 Task: In the Company georgetown.edu, Create email and send with subject: 'Elevate Your Success: Introducing a Transformative Opportunity', and with mail content 'Greetings,_x000D_
We're thrilled to introduce you to an exciting opportunity that will transform your industry. Get ready for a journey of innovation and success!_x000D_
Warm Regards', attach the document: Business_plan.docx and insert image: visitingcard.jpg. Below Warm Regards, write Linkedin and insert the URL: in.linkedin.com. Mark checkbox to create task to follow up : In 1 week.  Enter or choose an email address of recipient's from company's contact and send.. Logged in from softage.10@softage.net
Action: Mouse moved to (80, 65)
Screenshot: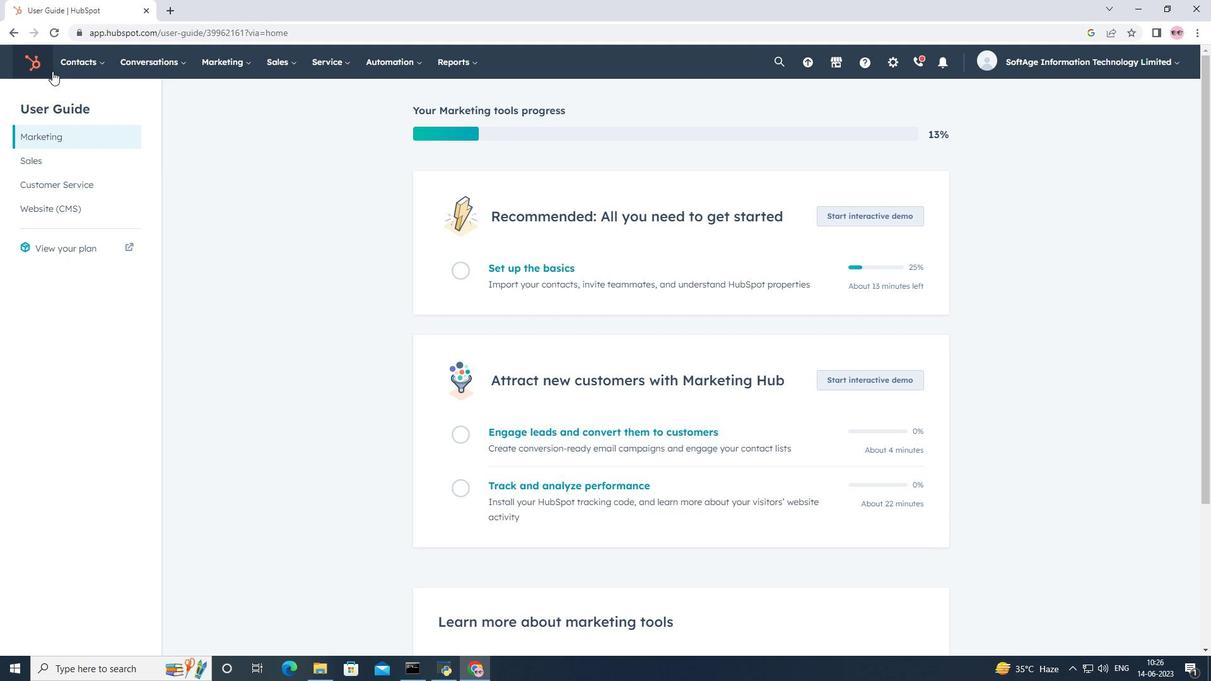 
Action: Mouse pressed left at (80, 65)
Screenshot: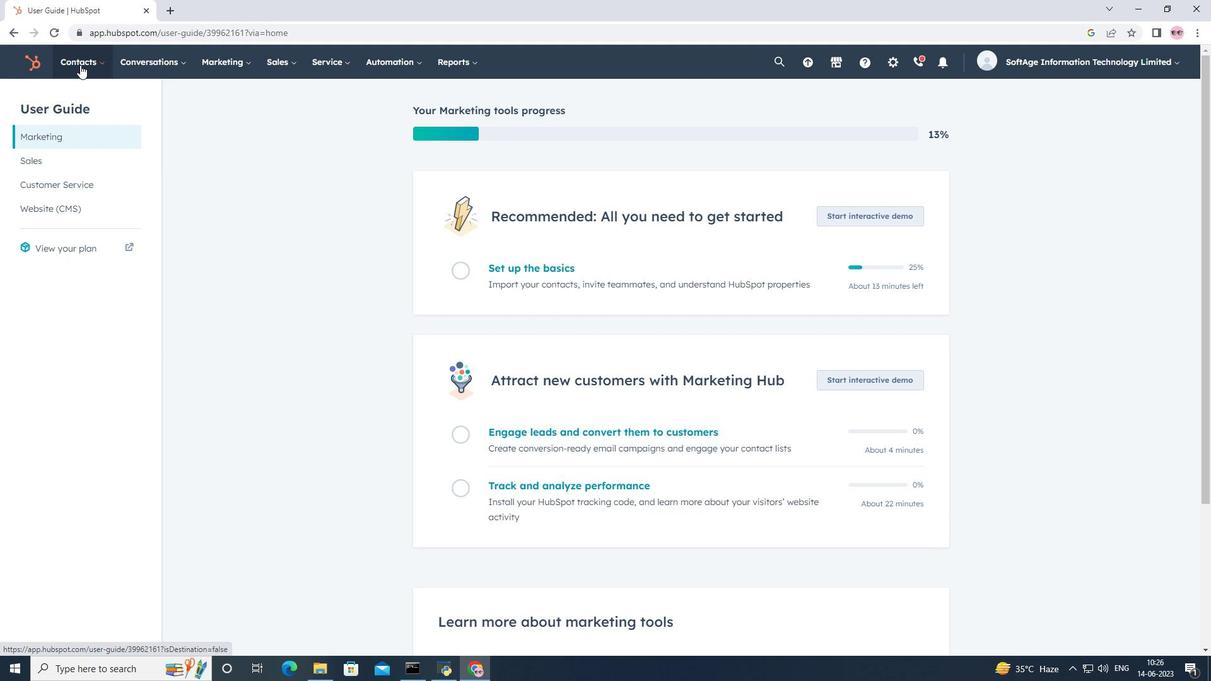 
Action: Mouse moved to (123, 124)
Screenshot: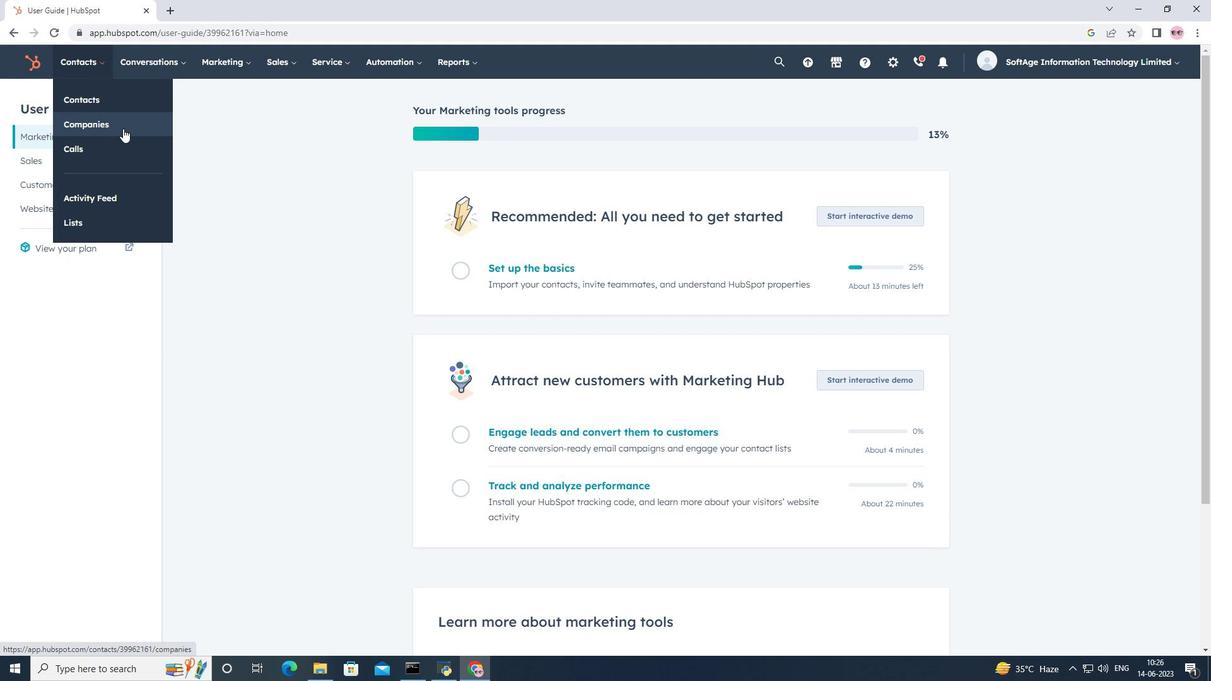 
Action: Mouse pressed left at (123, 124)
Screenshot: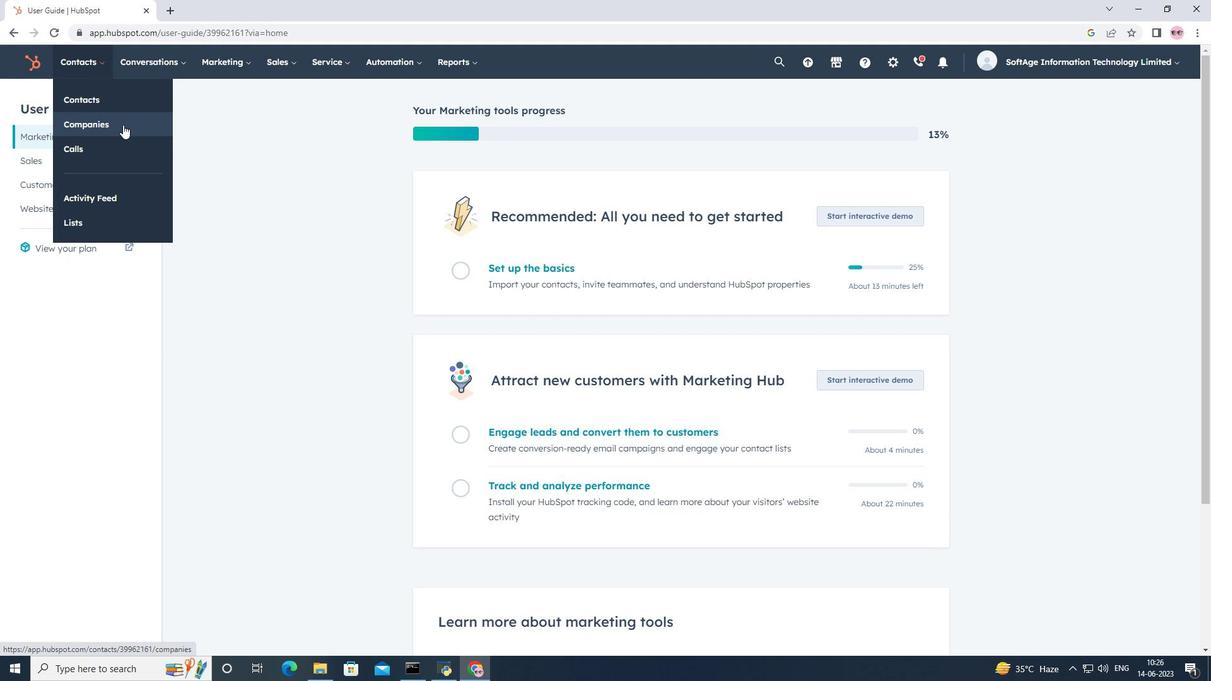 
Action: Mouse moved to (146, 207)
Screenshot: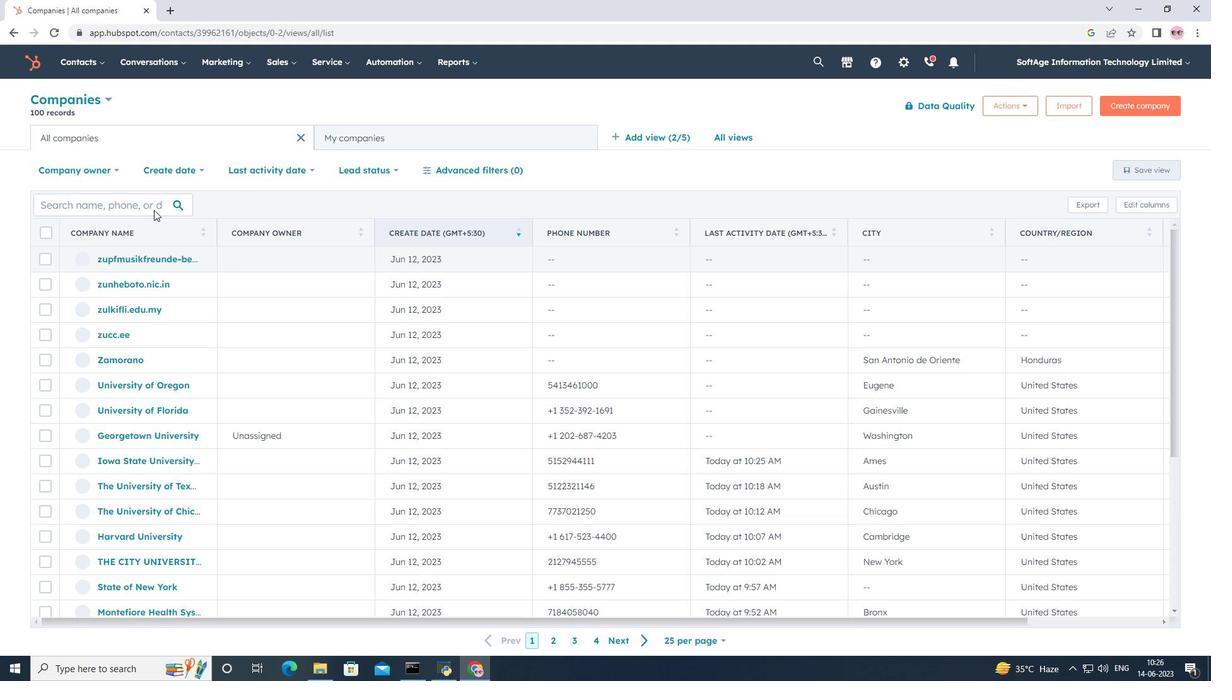 
Action: Mouse pressed left at (146, 207)
Screenshot: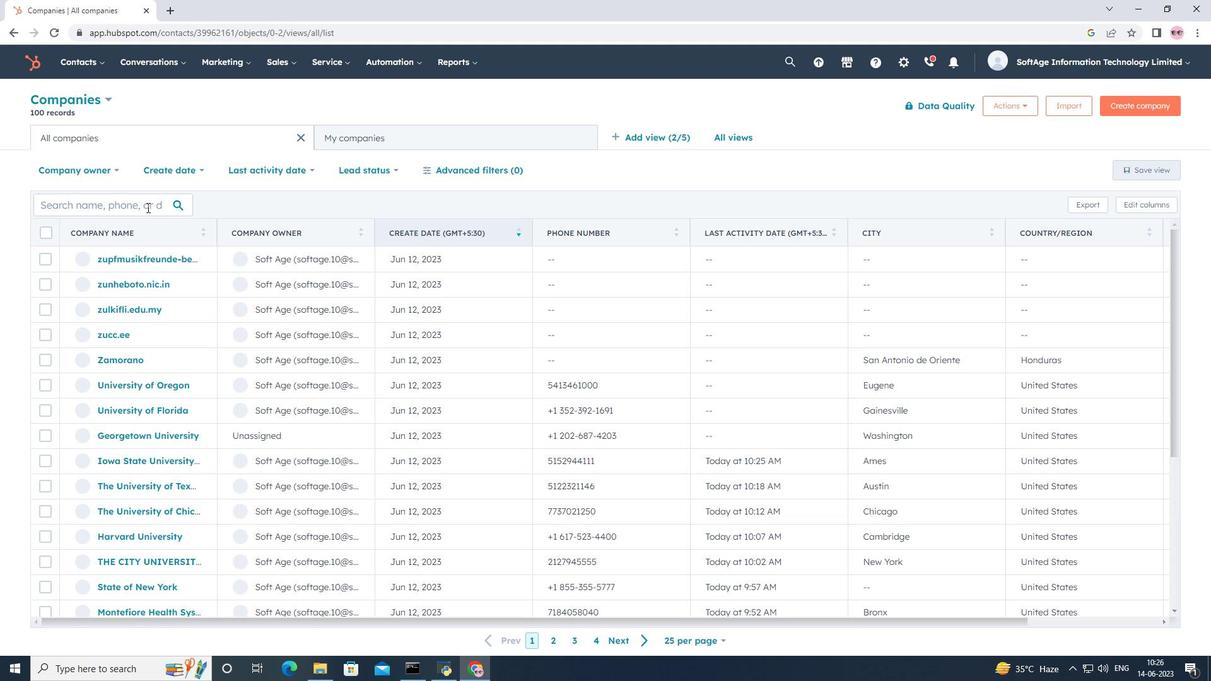 
Action: Key pressed georgetown.edu
Screenshot: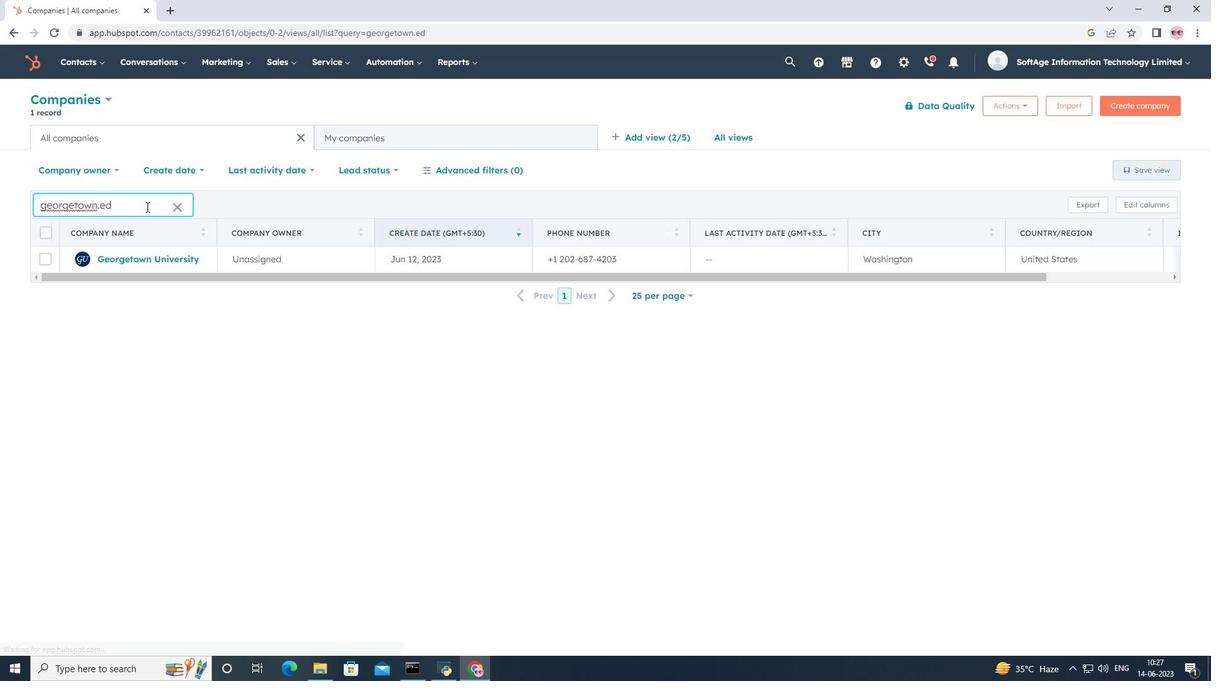 
Action: Mouse moved to (132, 258)
Screenshot: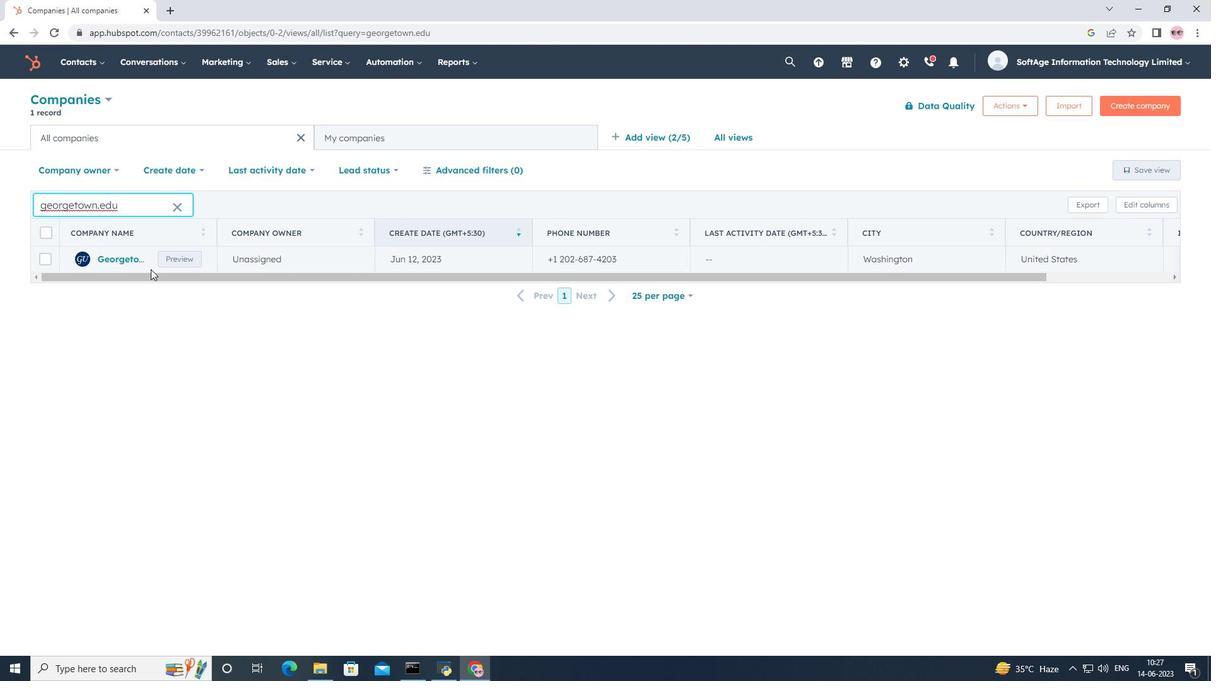 
Action: Mouse pressed left at (132, 258)
Screenshot: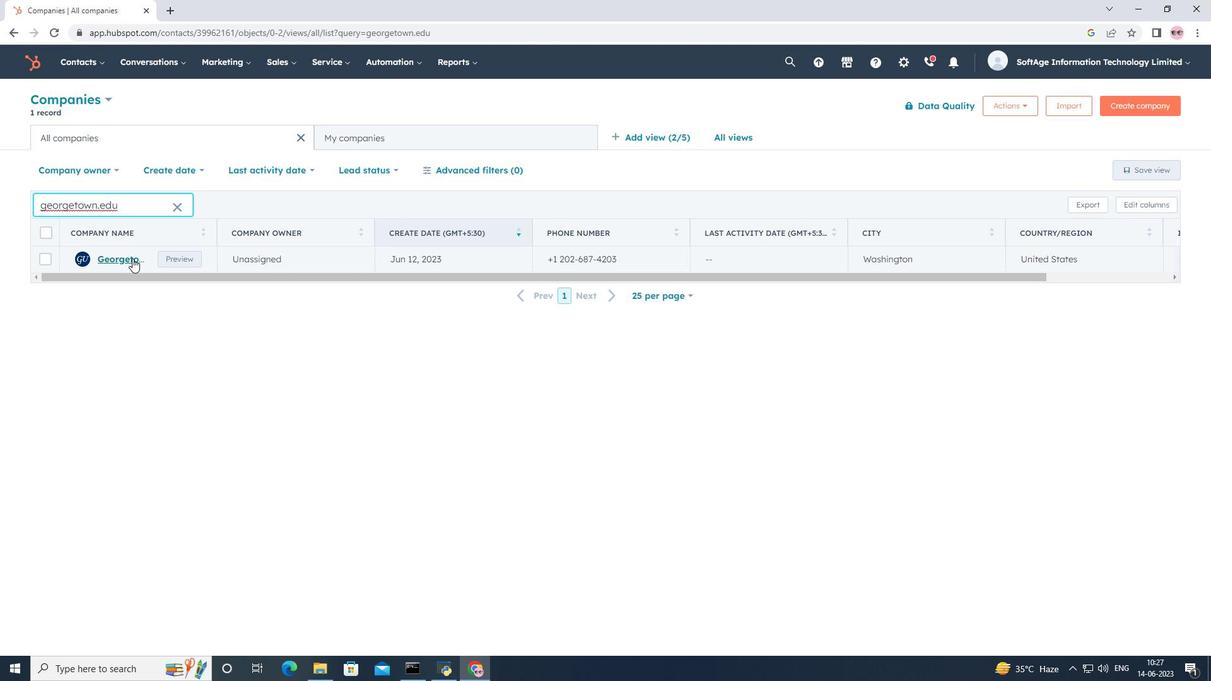 
Action: Mouse moved to (80, 213)
Screenshot: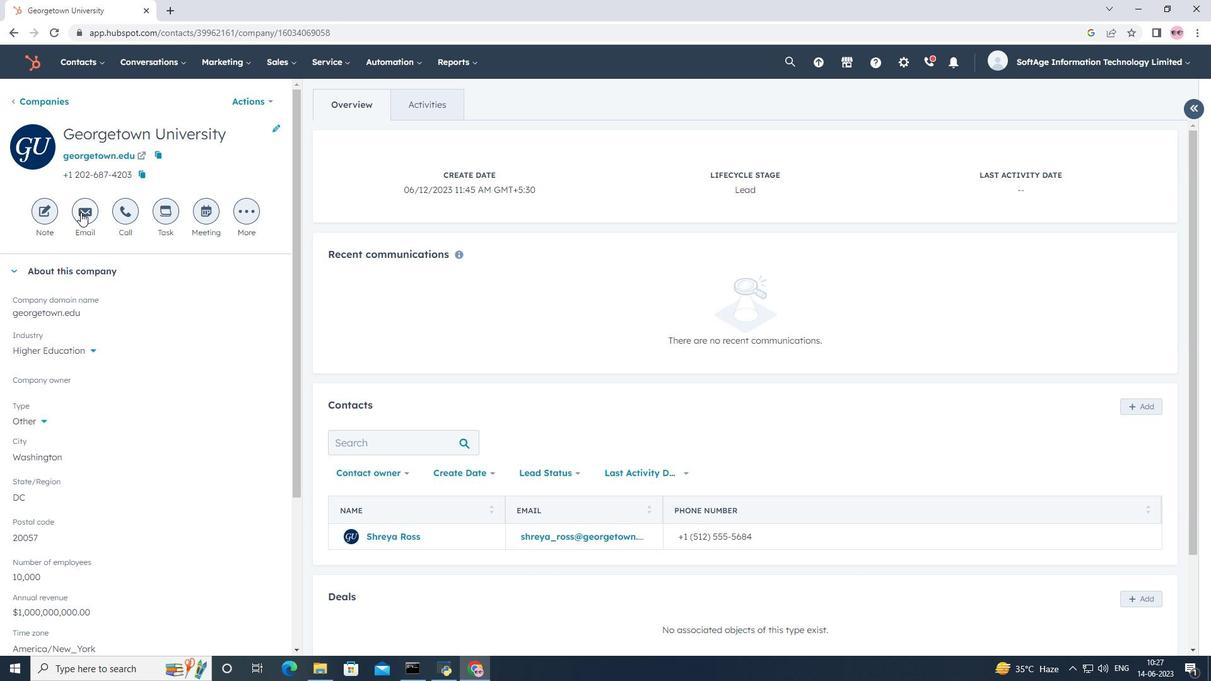 
Action: Mouse pressed left at (80, 213)
Screenshot: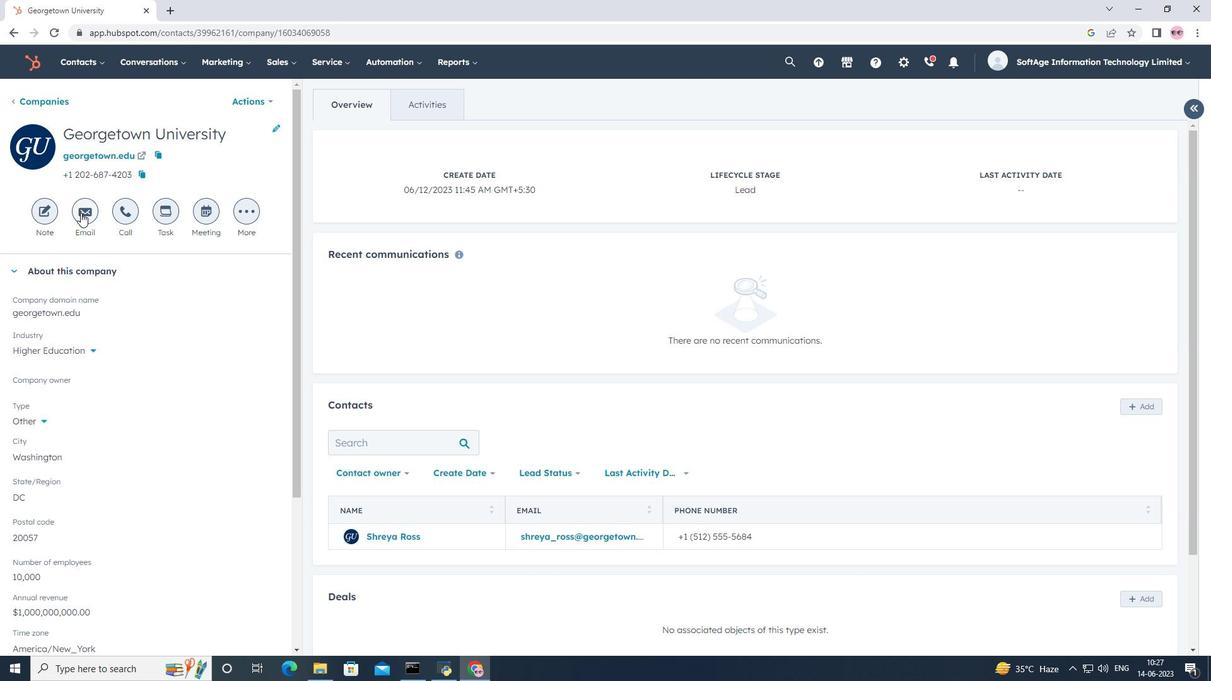 
Action: Mouse moved to (778, 424)
Screenshot: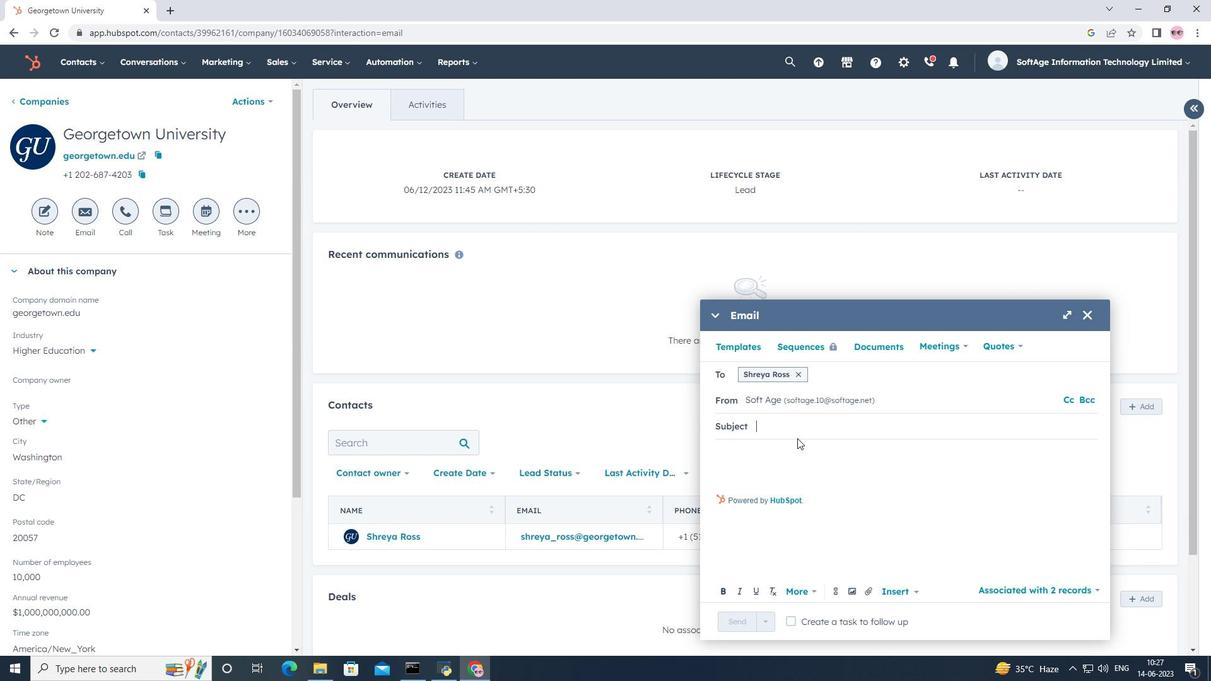 
Action: Mouse pressed left at (778, 424)
Screenshot: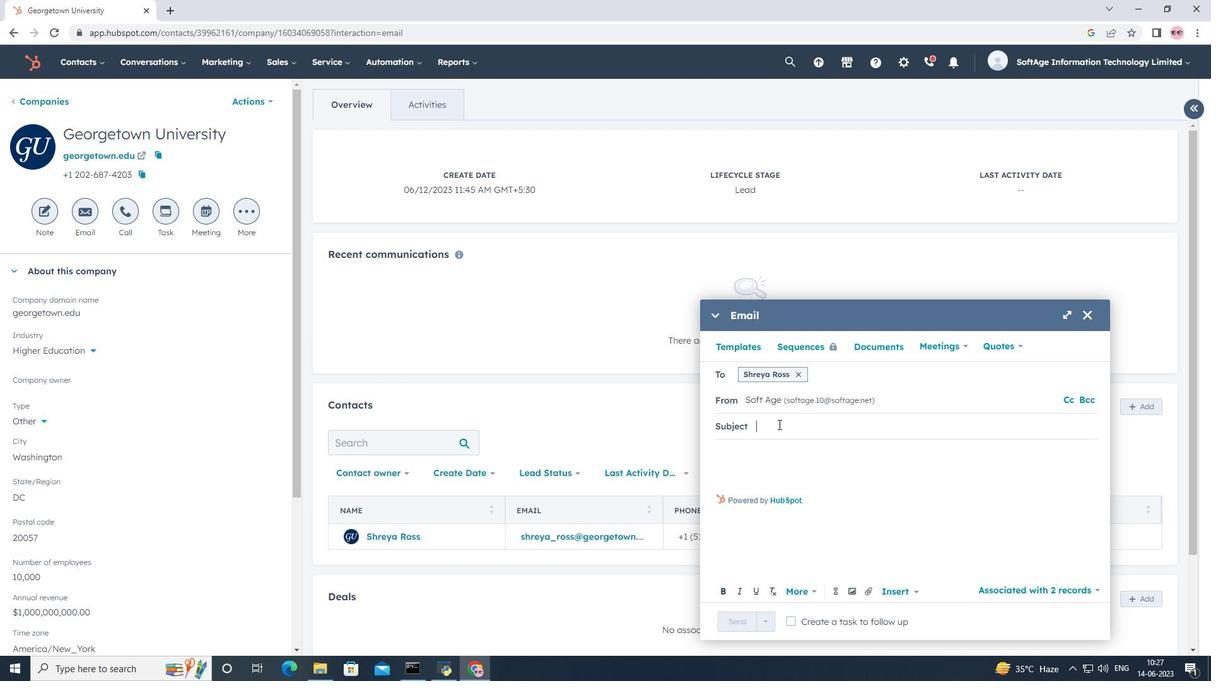 
Action: Key pressed geo<Key.backspace><Key.backspace><Key.backspace><Key.shift><Key.shift><Key.shift><Key.shift><Key.shift><Key.shift><Key.shift><Key.shift><Key.shift><Key.shift><Key.shift><Key.shift><Key.shift><Key.shift><Key.shift><Key.shift><Key.shift><Key.shift><Key.shift><Key.shift><Key.shift><Key.shift><Key.shift><Key.shift><Key.shift><Key.shift><Key.shift><Key.shift>Elevate<Key.space><Key.shift>Your<Key.space><Key.shift><Key.shift><Key.shift><Key.shift><Key.shift><Key.shift><Key.shift><Key.shift><Key.shift><Key.shift><Key.shift><Key.shift><Key.shift><Key.shift><Key.shift><Key.shift><Key.shift><Key.shift><Key.shift><Key.shift><Key.shift><Key.shift><Key.shift><Key.shift><Key.shift><Key.shift><Key.shift><Key.shift><Key.shift><Key.shift><Key.shift><Key.shift>Success<Key.shift>:<Key.space><Key.shift><Key.shift><Key.shift><Key.shift><Key.shift><Key.shift><Key.shift><Key.shift><Key.shift><Key.shift><Key.shift><Key.shift><Key.shift><Key.shift><Key.shift><Key.shift><Key.shift>Introducing<Key.space>a<Key.space><Key.shift>transfora<Key.backspace>mative<Key.space><Key.shift>Opportunity
Screenshot: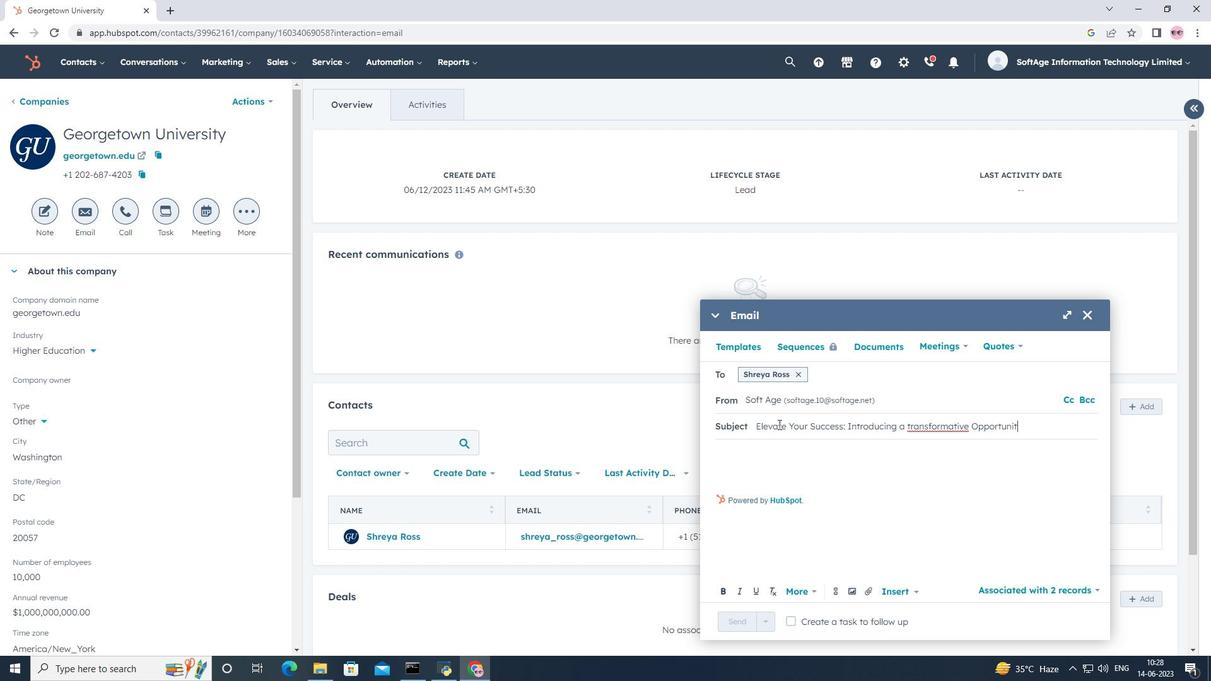 
Action: Mouse moved to (735, 458)
Screenshot: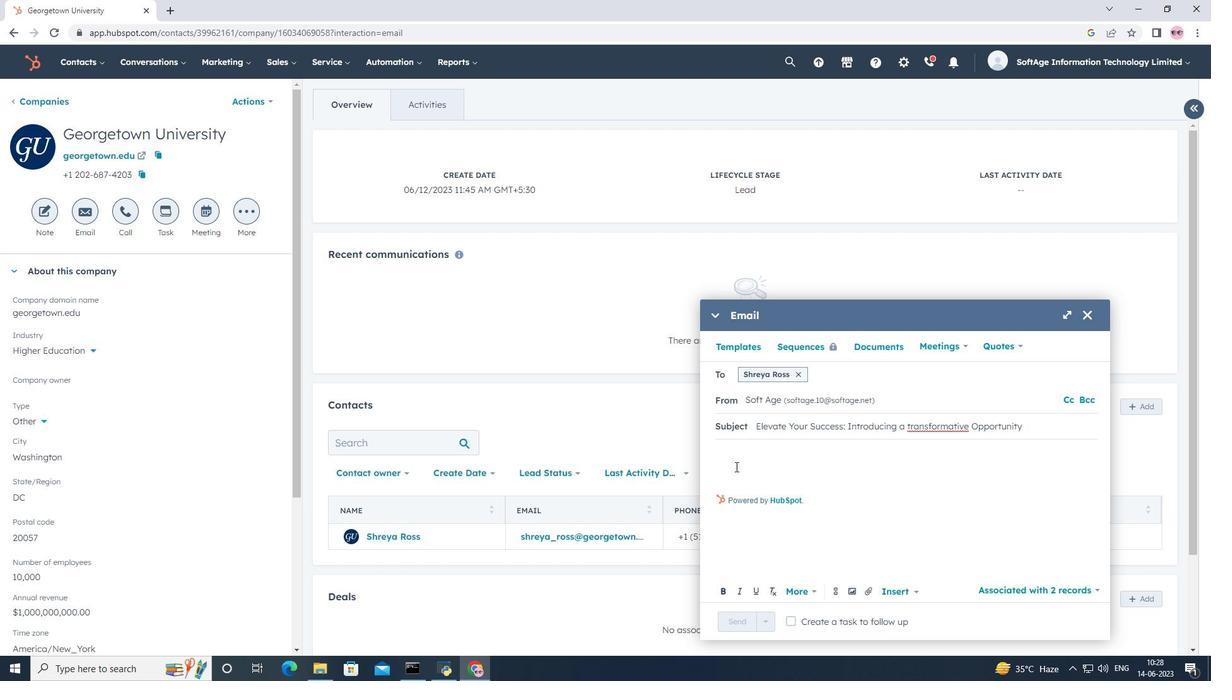 
Action: Mouse pressed left at (735, 458)
Screenshot: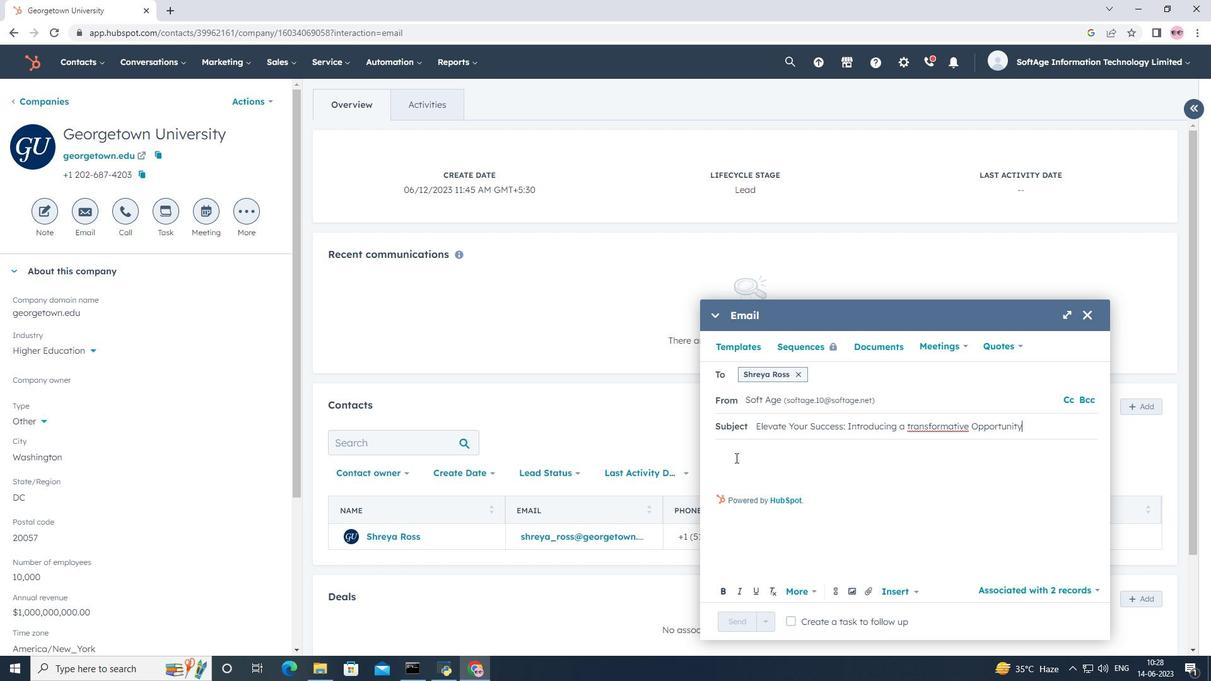 
Action: Key pressed <Key.shift><Key.shift><Key.shift><Key.shift><Key.shift><Key.shift><Key.shift><Key.shift><Key.shift><Key.shift><Key.shift><Key.shift><Key.shift><Key.shift><Key.shift><Key.shift><Key.shift><Key.shift><Key.shift><Key.shift><Key.shift><Key.shift><Key.shift><Key.shift><Key.shift><Key.shift><Key.shift><Key.shift><Key.shift><Key.shift><Key.shift><Key.shift><Key.shift><Key.shift><Key.shift><Key.shift><Key.shift><Key.shift><Key.shift><Key.shift><Key.shift>Greetings<Key.enter><Key.shift><Key.shift><Key.shift><Key.shift><Key.shift><Key.shift><Key.shift><Key.shift><Key.shift><Key.shift><Key.shift><Key.shift><Key.shift><Key.shift><Key.shift><Key.shift><Key.shift><Key.shift><Key.shift><Key.shift><Key.shift><Key.shift><Key.shift><Key.shift>We're<Key.space><Key.shift>thrilled<Key.space>to<Key.space>introduce<Key.space>you<Key.space>to<Key.space>an<Key.space>exciting<Key.space>opportunity<Key.space>that<Key.space>will<Key.space>transform<Key.space>your<Key.space>industry.<Key.space><Key.shift>Get<Key.space><Key.shift>ready<Key.space>for<Key.space>a<Key.space><Key.shift><Key.shift><Key.shift><Key.shift><Key.shift><Key.shift><Key.shift><Key.shift>journey<Key.space>of<Key.space>innovation<Key.space>and<Key.space>success<Key.shift>!<Key.enter><Key.shift><Key.shift><Key.shift><Key.shift>Warm<Key.space>re<Key.backspace><Key.backspace><Key.shift><Key.shift>Regards
Screenshot: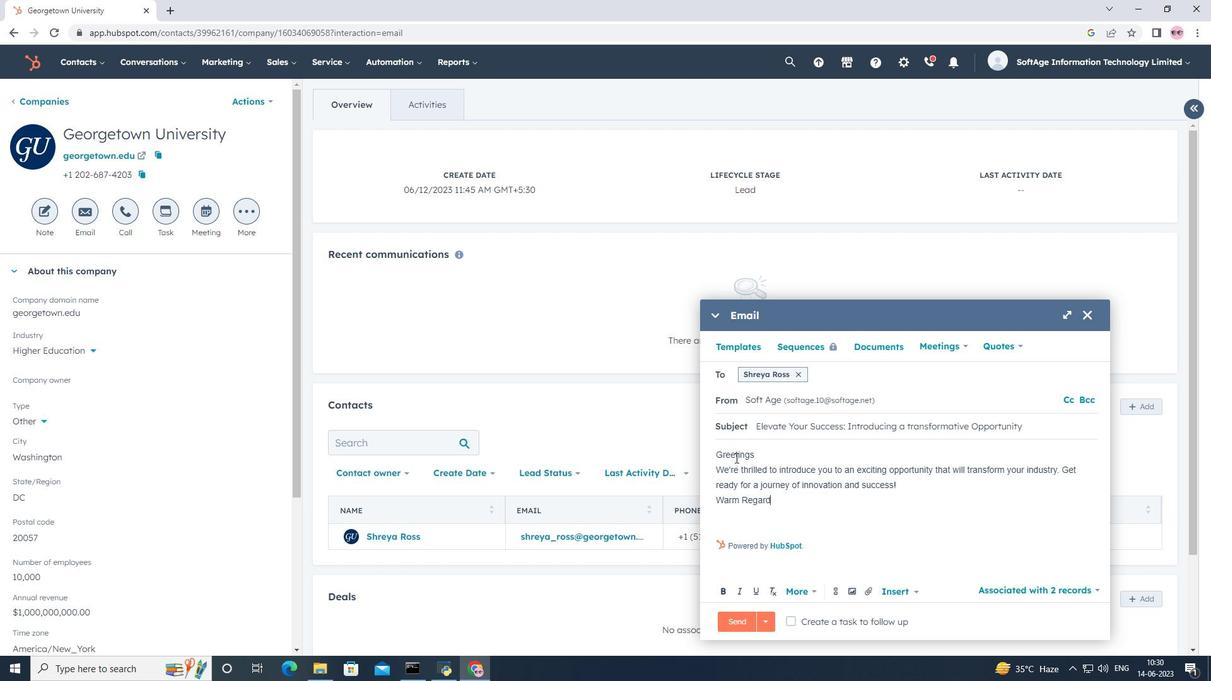 
Action: Mouse moved to (809, 555)
Screenshot: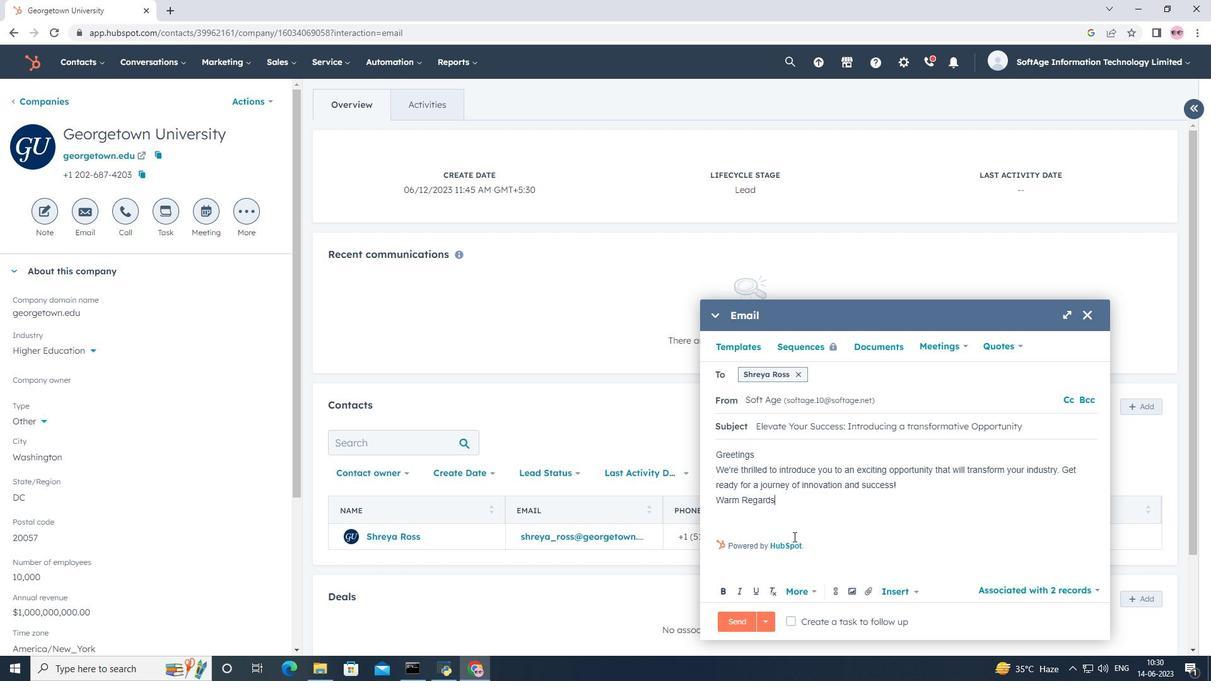 
Action: Mouse scrolled (809, 554) with delta (0, 0)
Screenshot: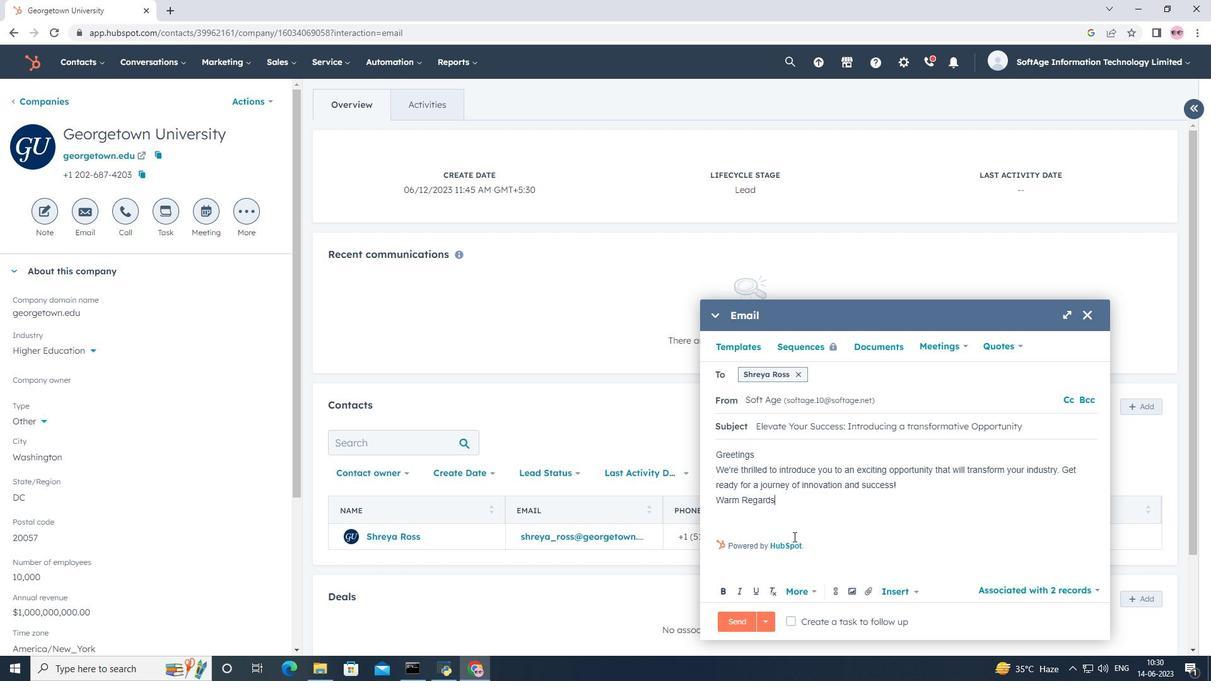 
Action: Mouse scrolled (809, 554) with delta (0, 0)
Screenshot: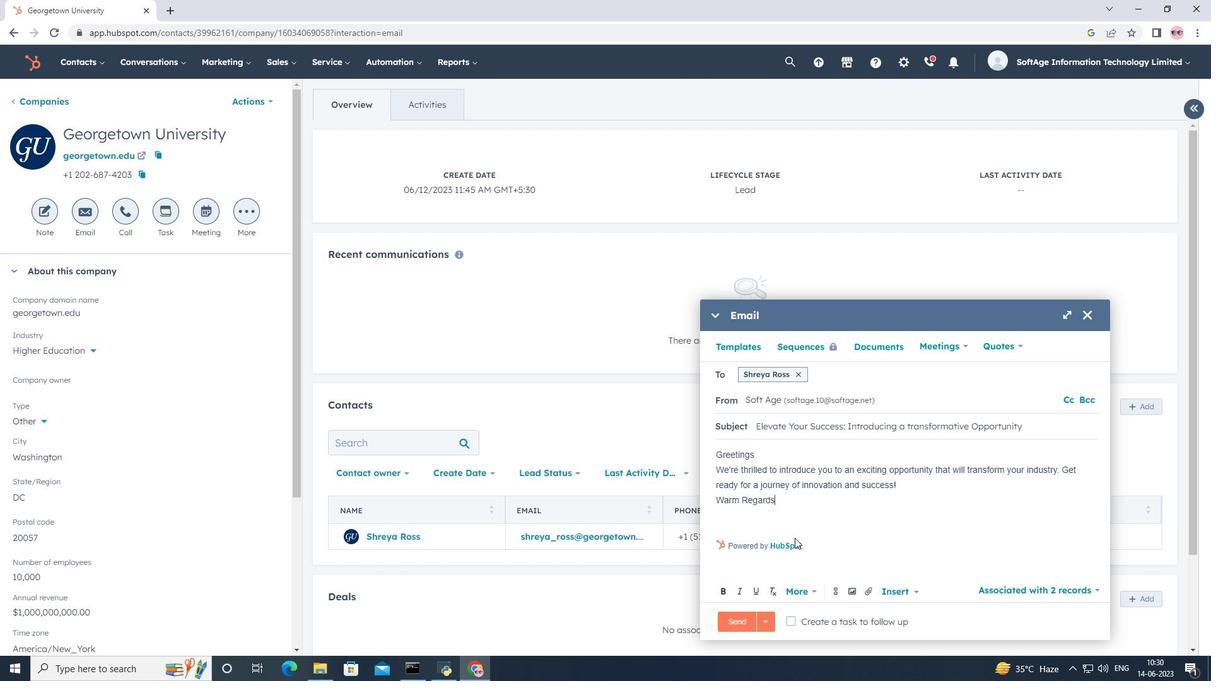 
Action: Mouse scrolled (809, 554) with delta (0, 0)
Screenshot: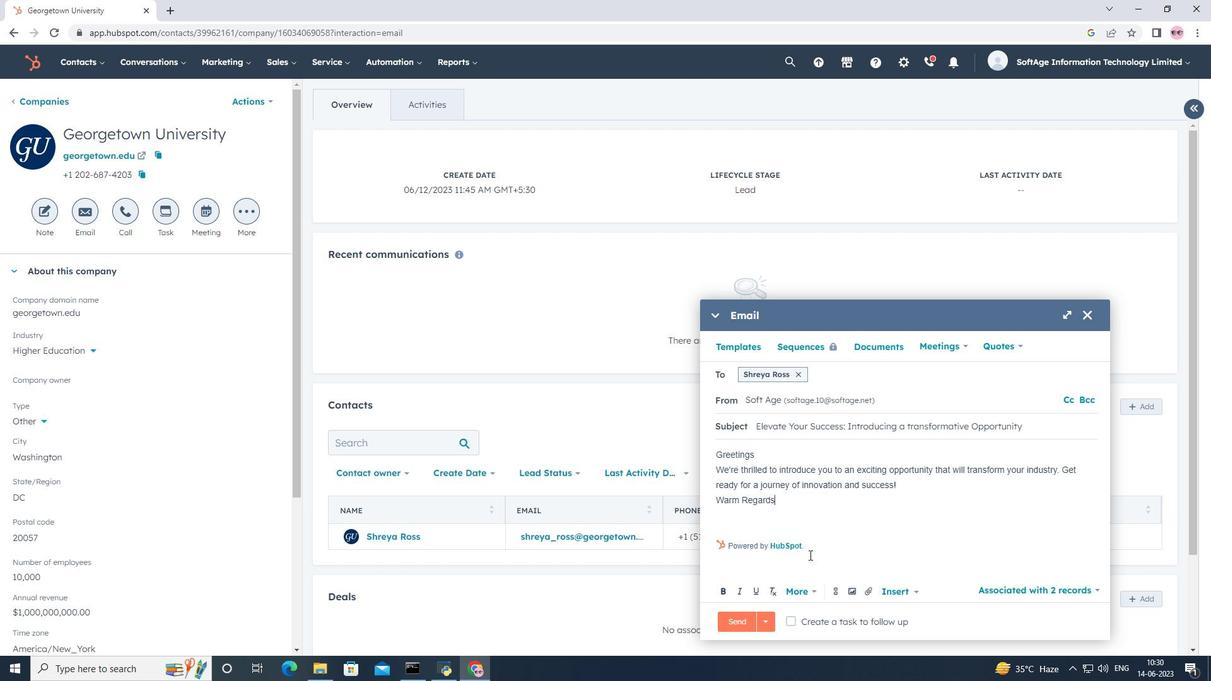 
Action: Mouse moved to (867, 592)
Screenshot: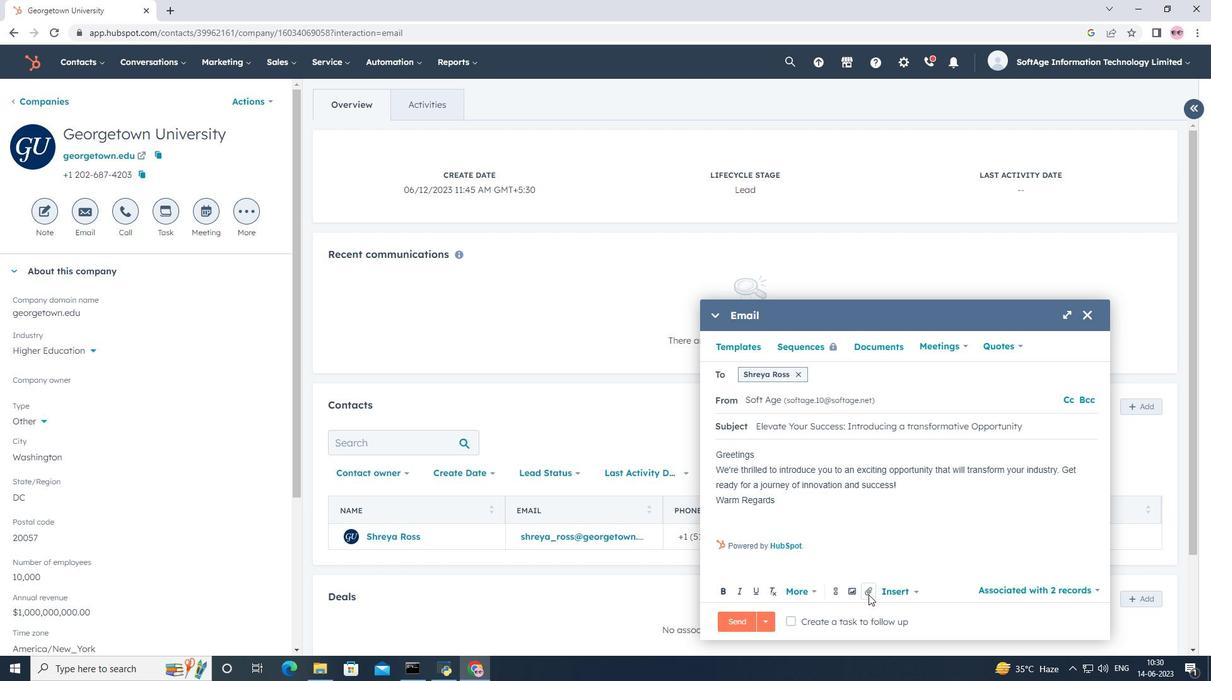 
Action: Mouse pressed left at (867, 592)
Screenshot: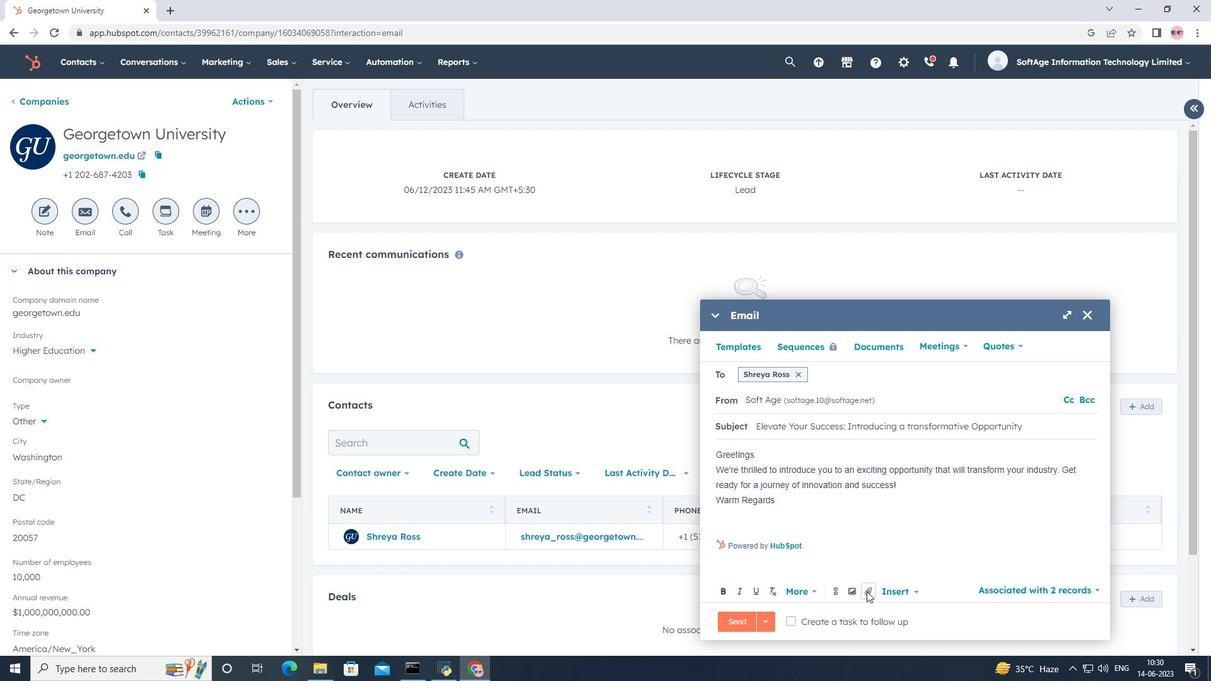 
Action: Mouse moved to (882, 549)
Screenshot: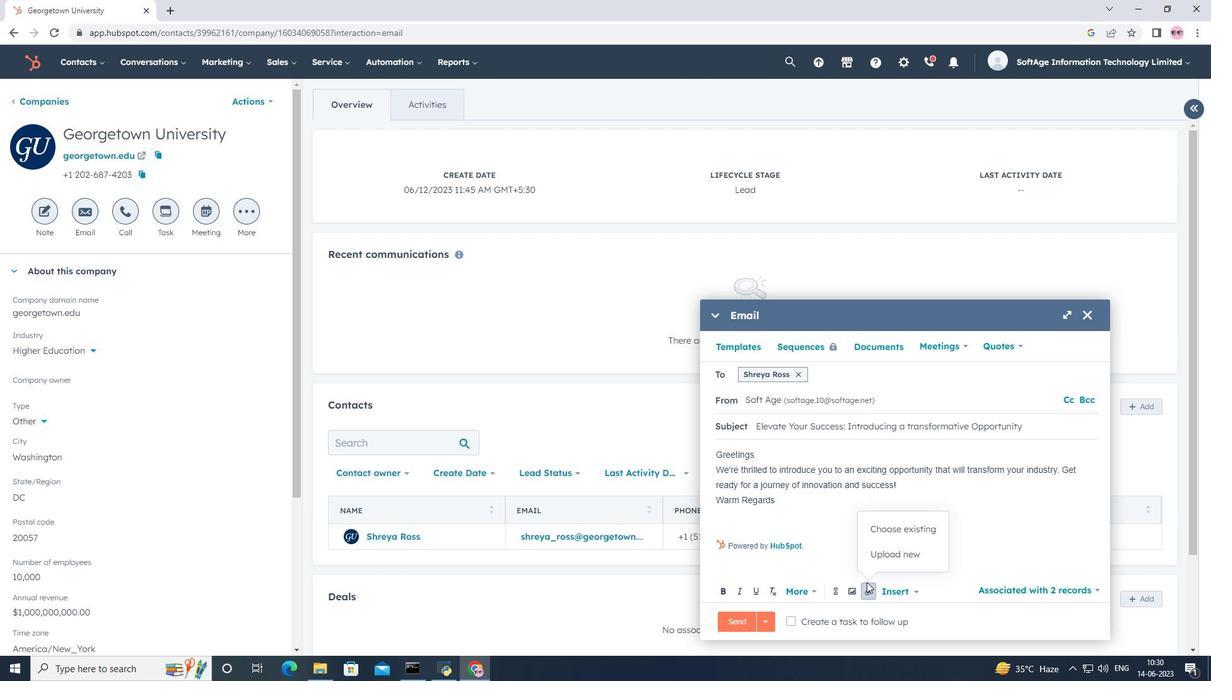 
Action: Mouse pressed left at (882, 549)
Screenshot: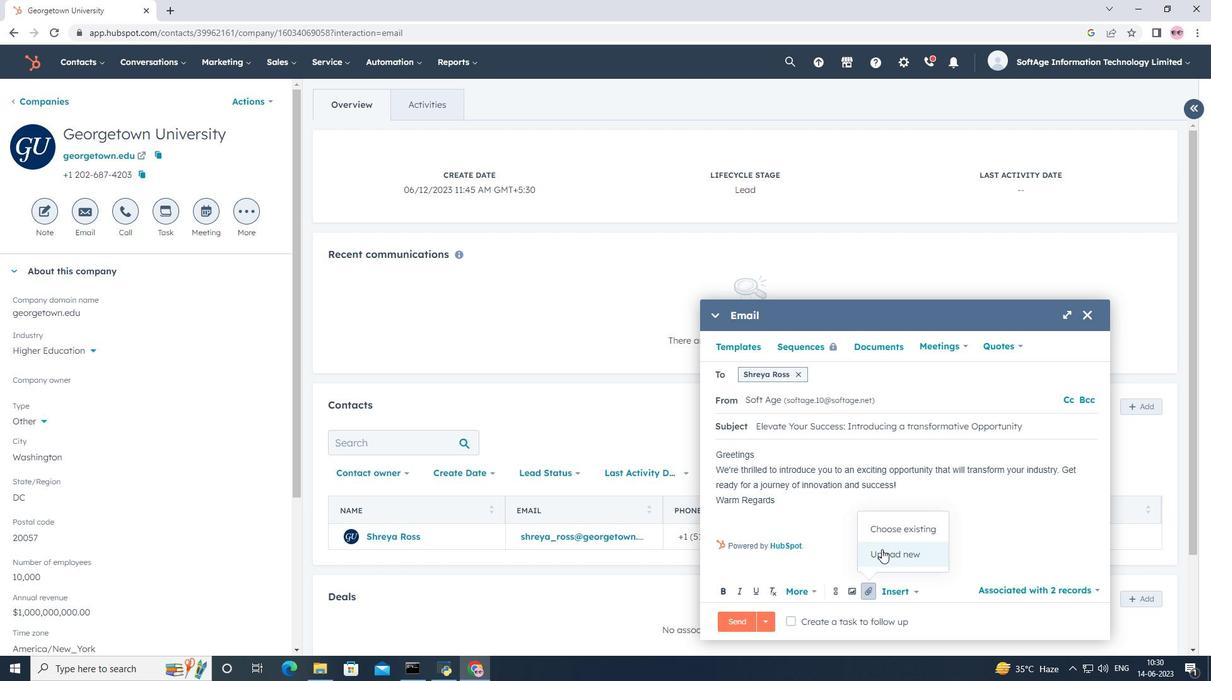 
Action: Mouse moved to (65, 164)
Screenshot: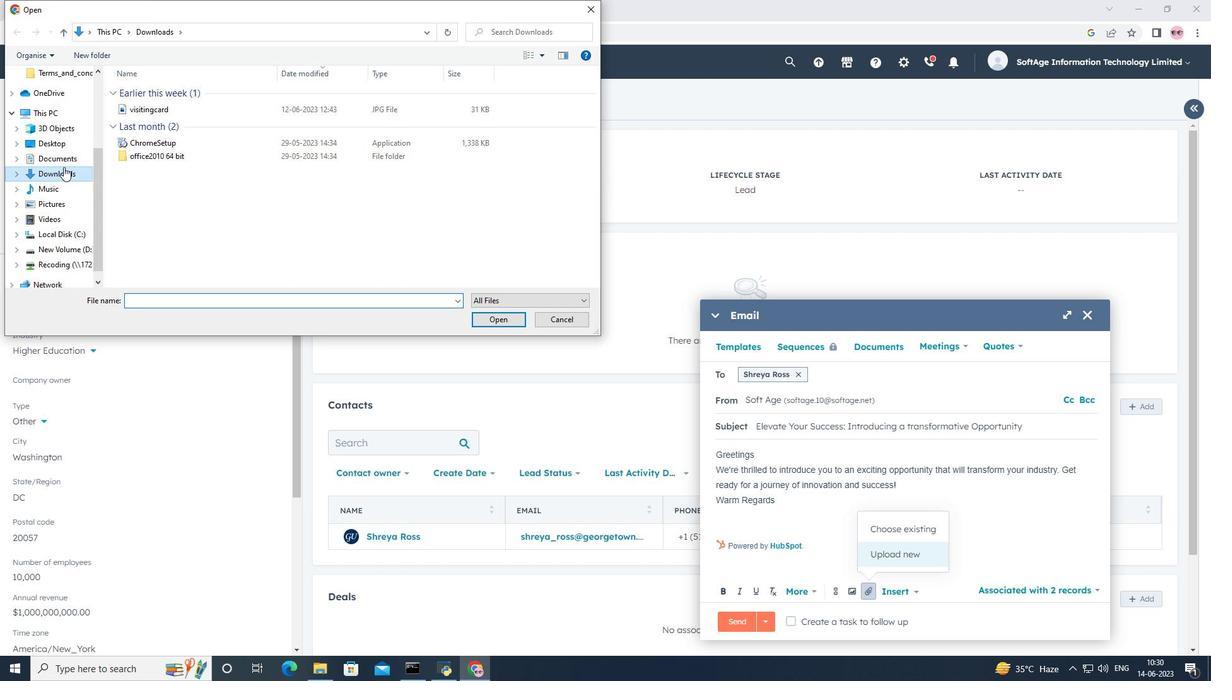 
Action: Mouse pressed left at (65, 164)
Screenshot: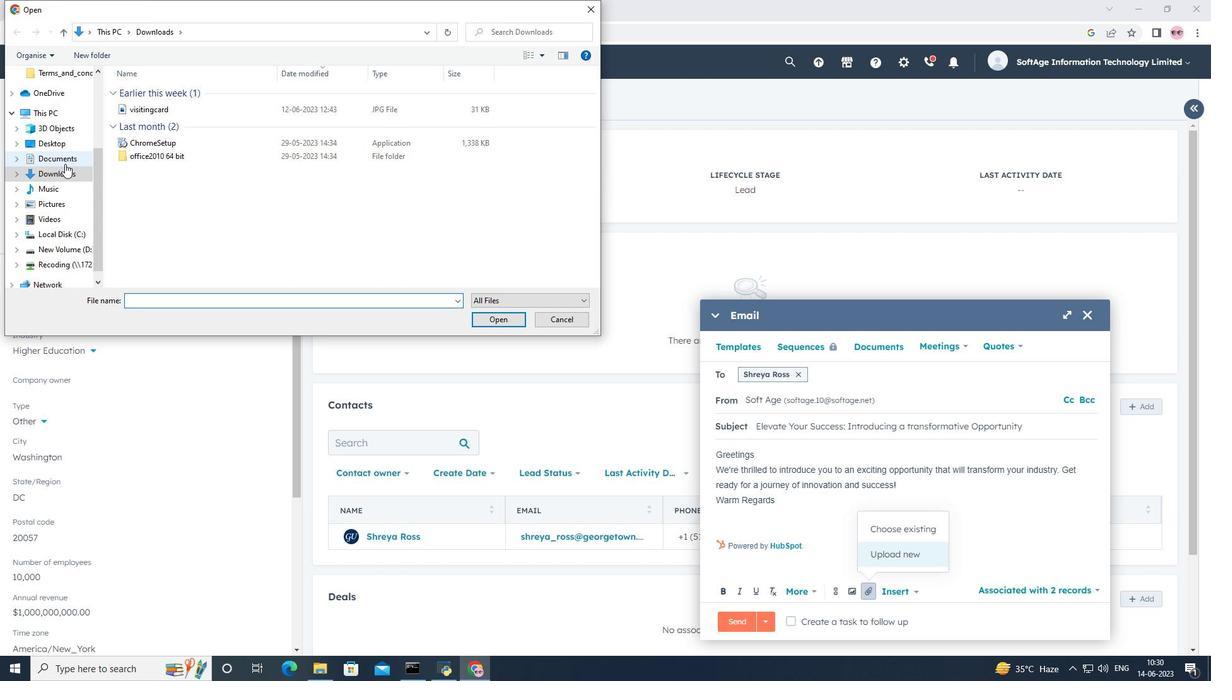 
Action: Mouse moved to (195, 119)
Screenshot: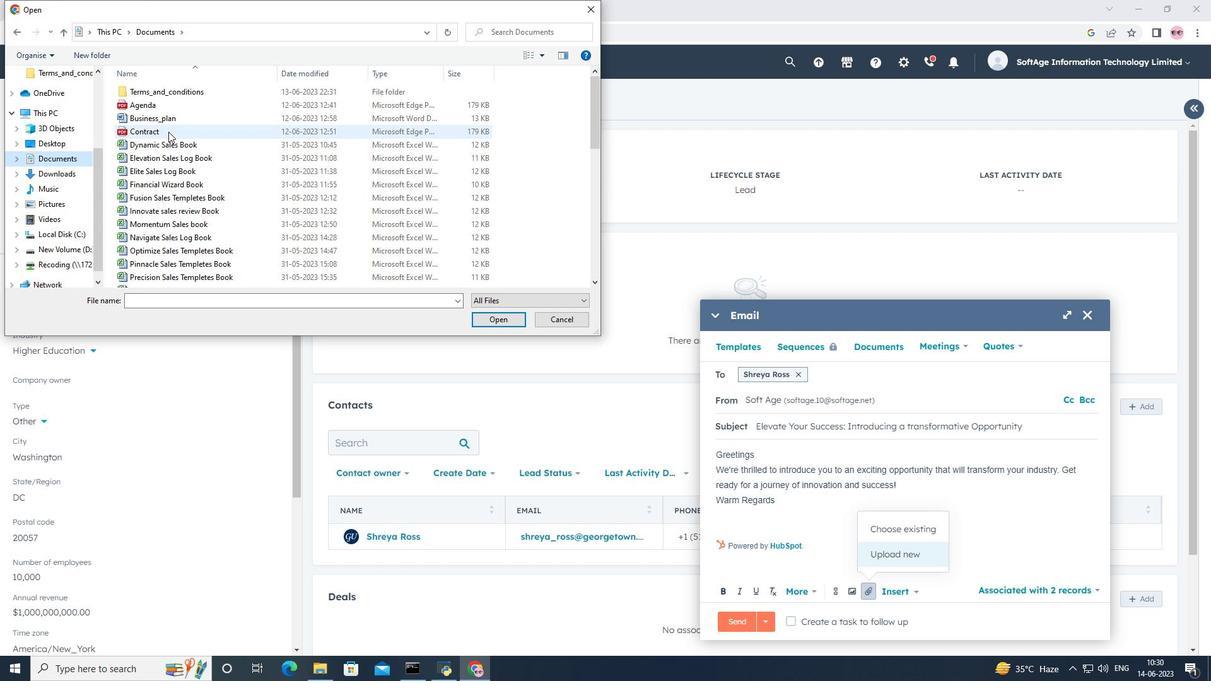 
Action: Mouse pressed left at (195, 119)
Screenshot: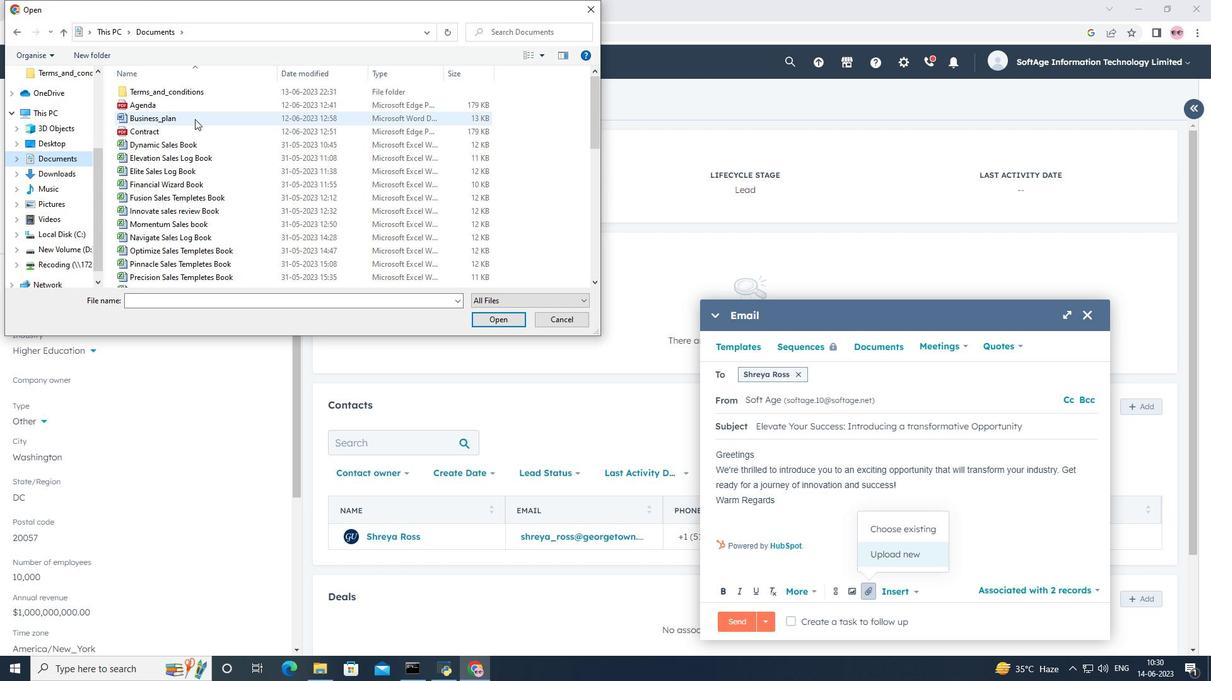 
Action: Mouse moved to (501, 319)
Screenshot: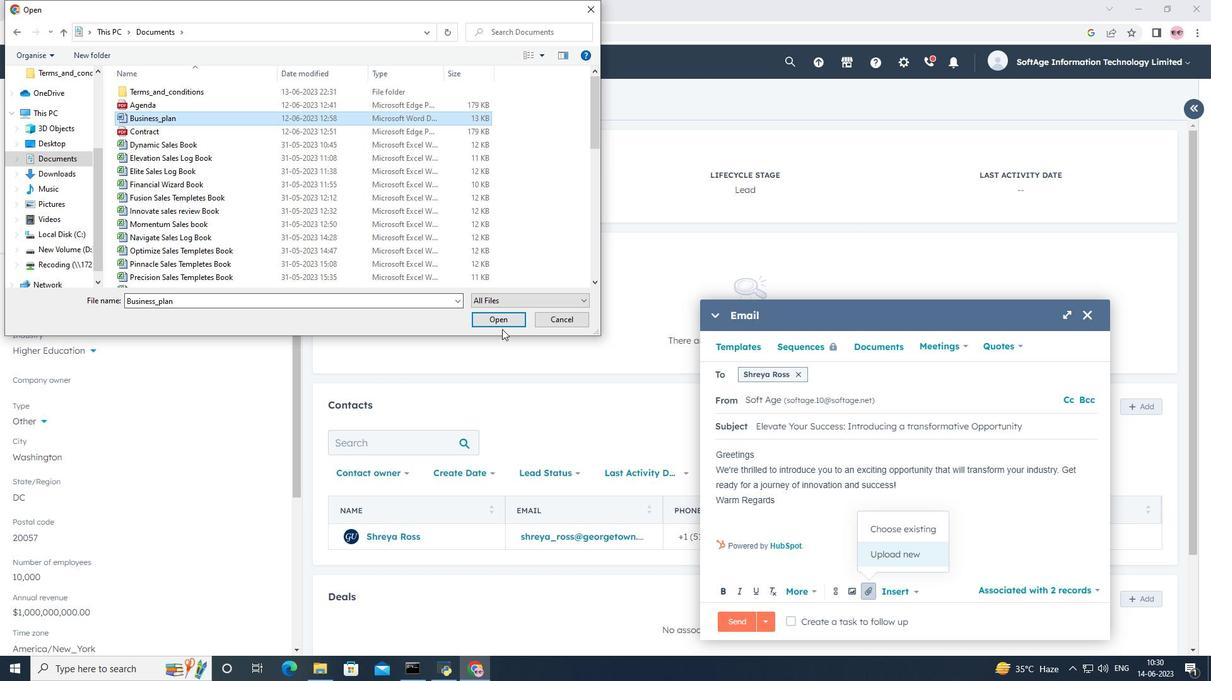 
Action: Mouse pressed left at (501, 319)
Screenshot: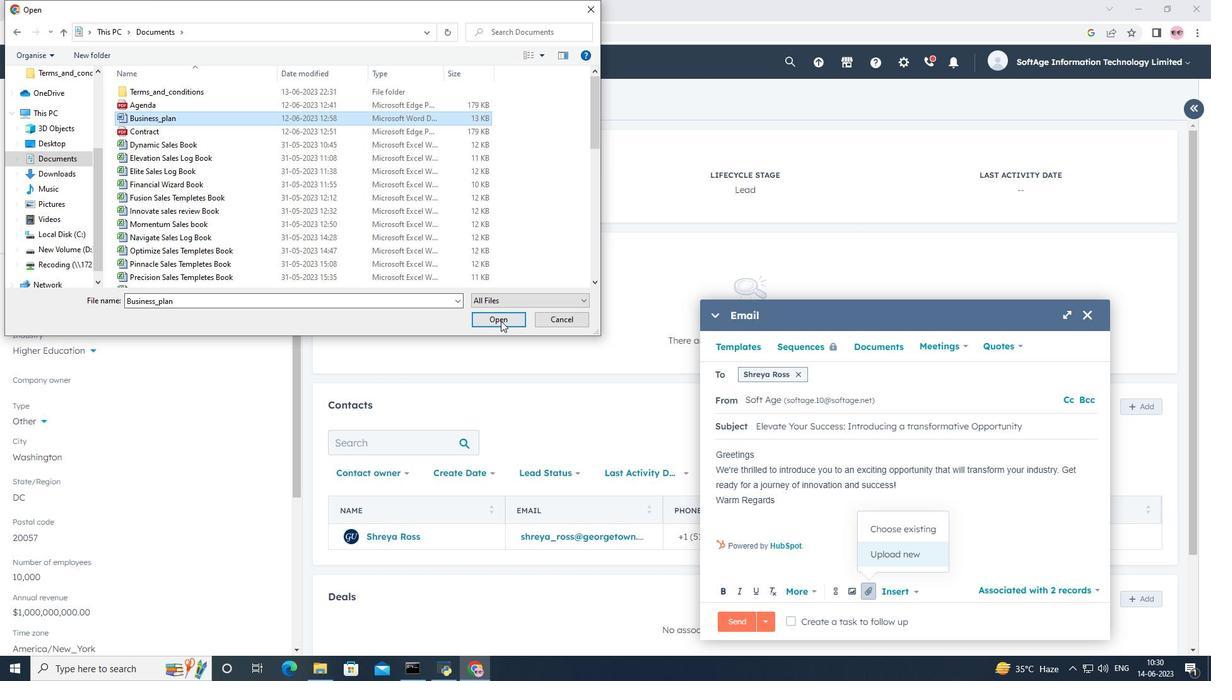 
Action: Mouse moved to (855, 559)
Screenshot: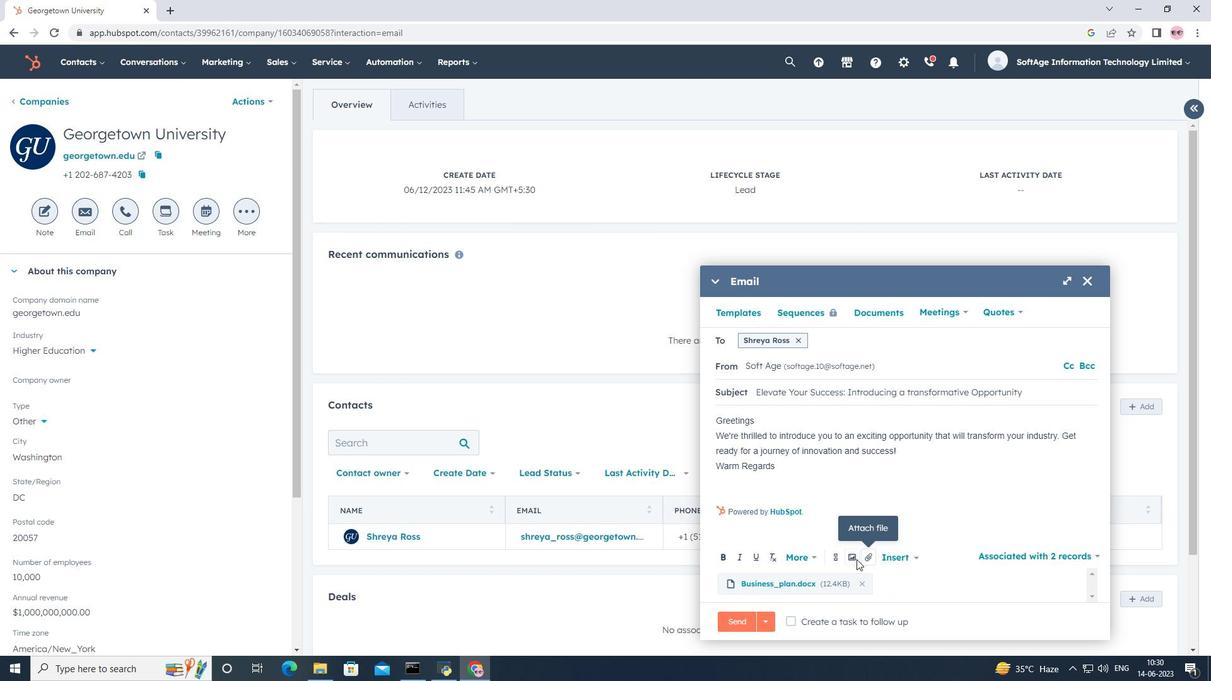 
Action: Mouse pressed left at (855, 559)
Screenshot: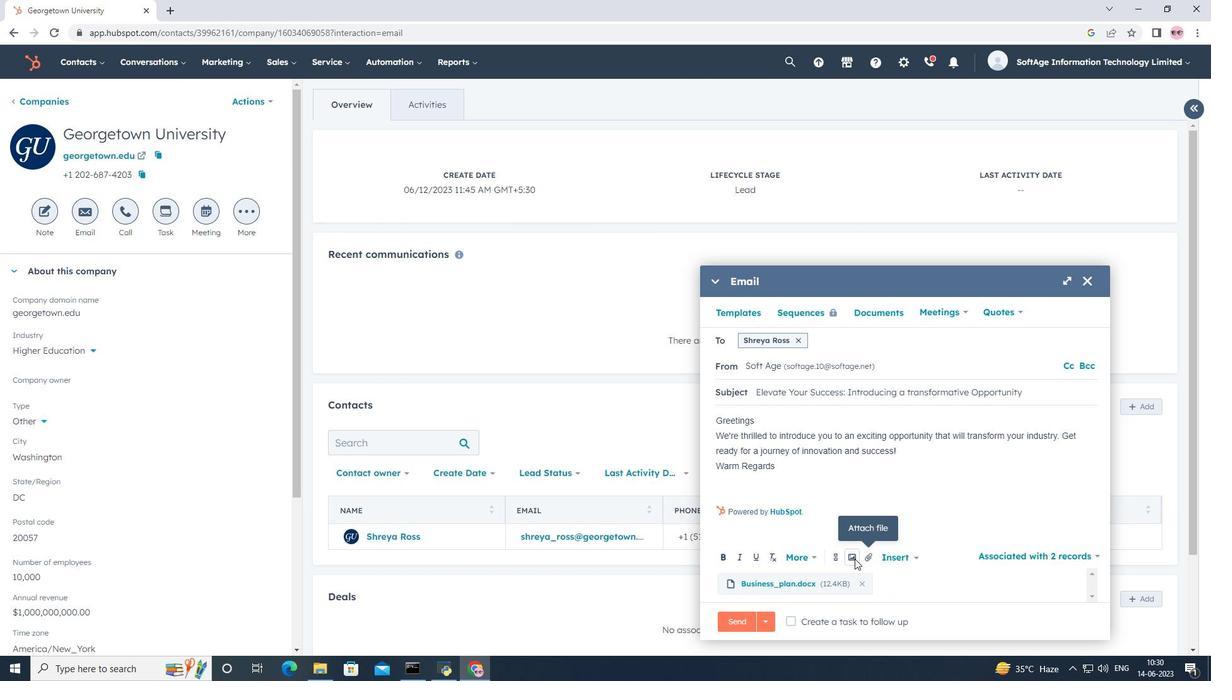 
Action: Mouse moved to (849, 511)
Screenshot: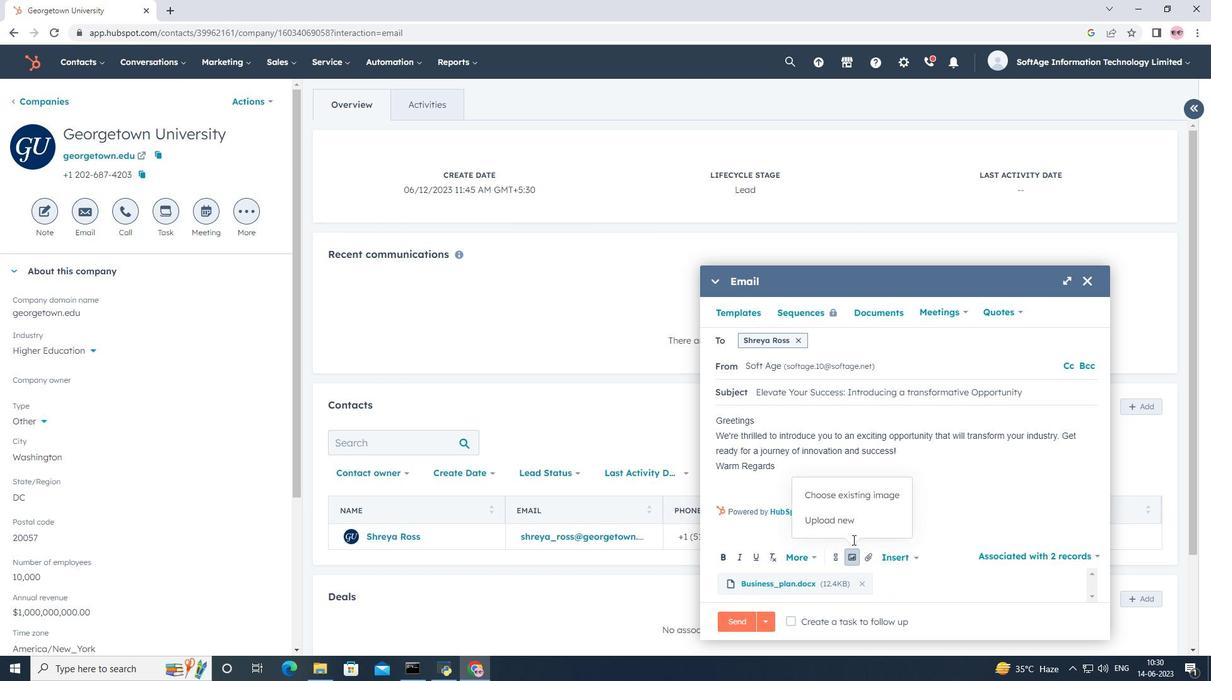 
Action: Mouse pressed left at (849, 511)
Screenshot: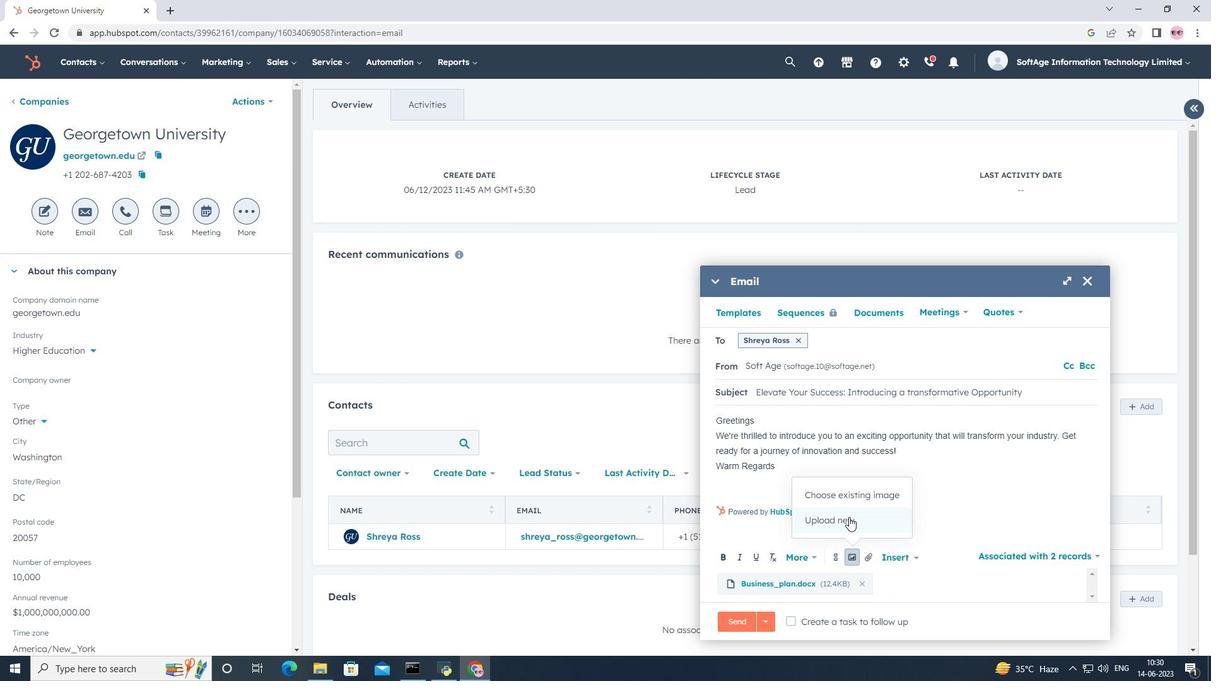 
Action: Mouse moved to (53, 176)
Screenshot: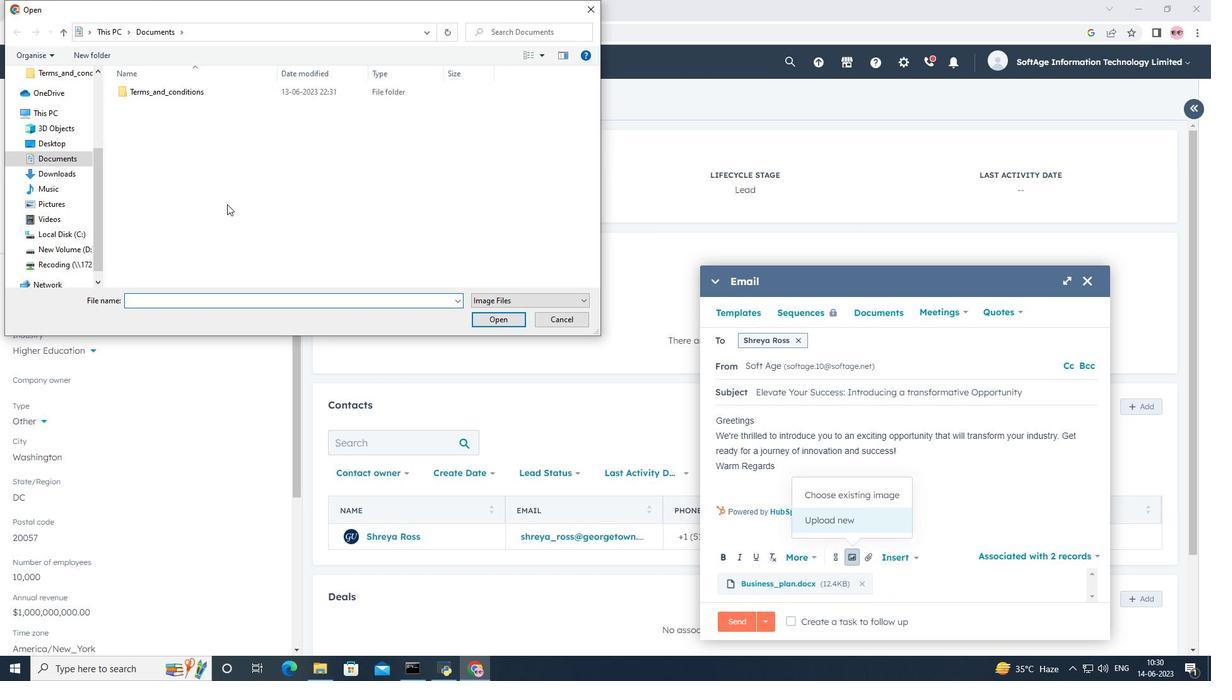 
Action: Mouse pressed left at (53, 176)
Screenshot: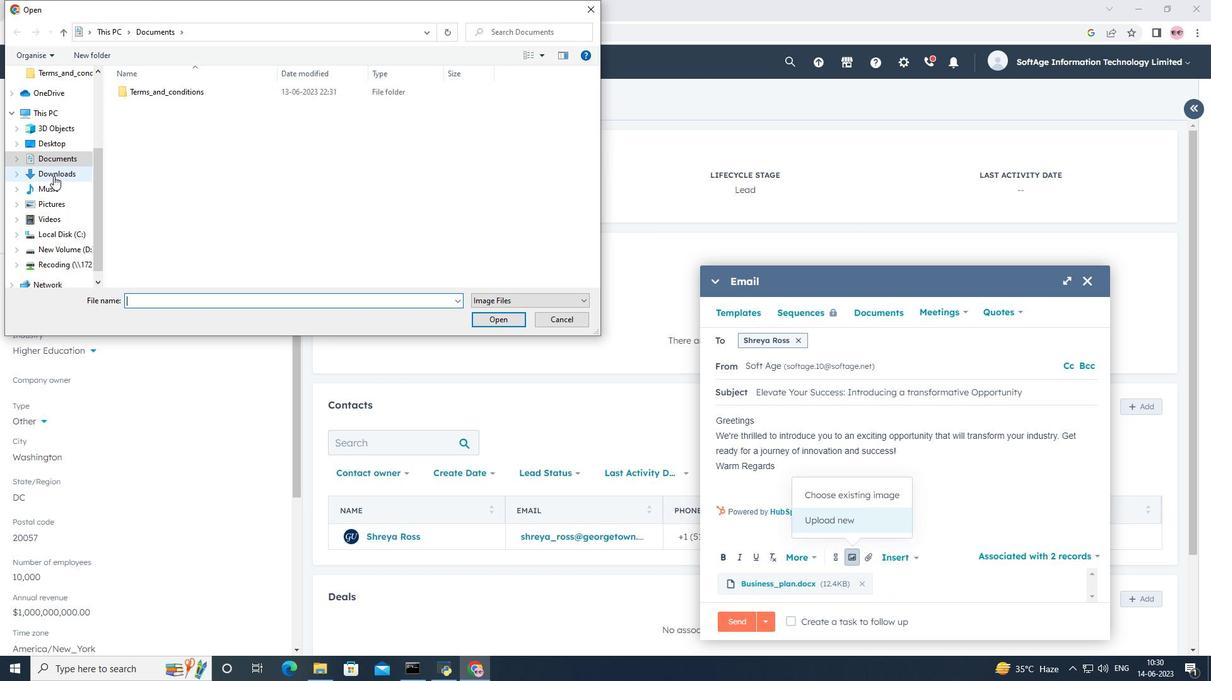 
Action: Mouse moved to (201, 111)
Screenshot: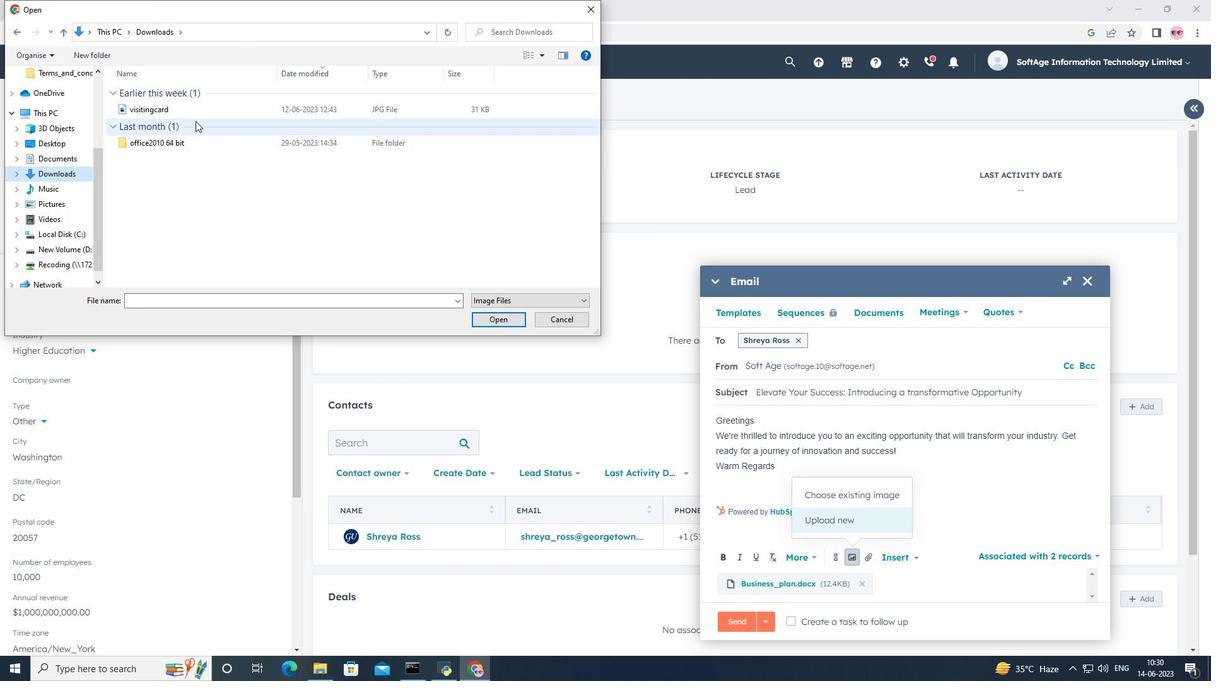 
Action: Mouse pressed left at (201, 111)
Screenshot: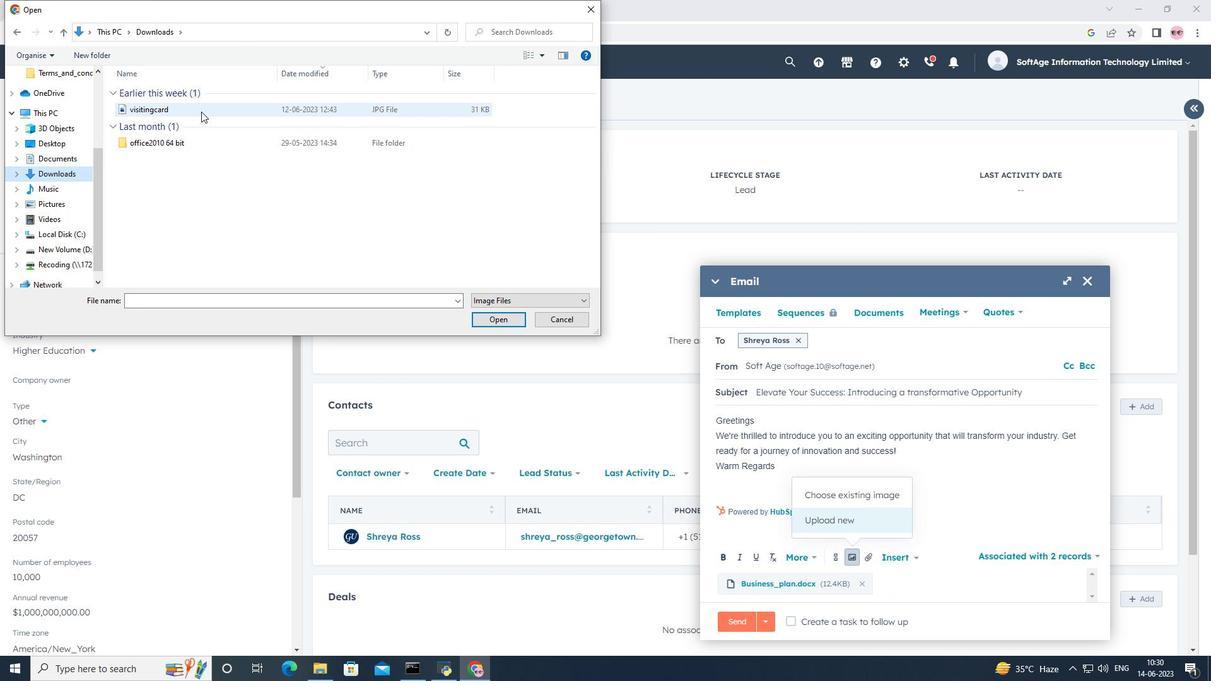
Action: Mouse moved to (523, 316)
Screenshot: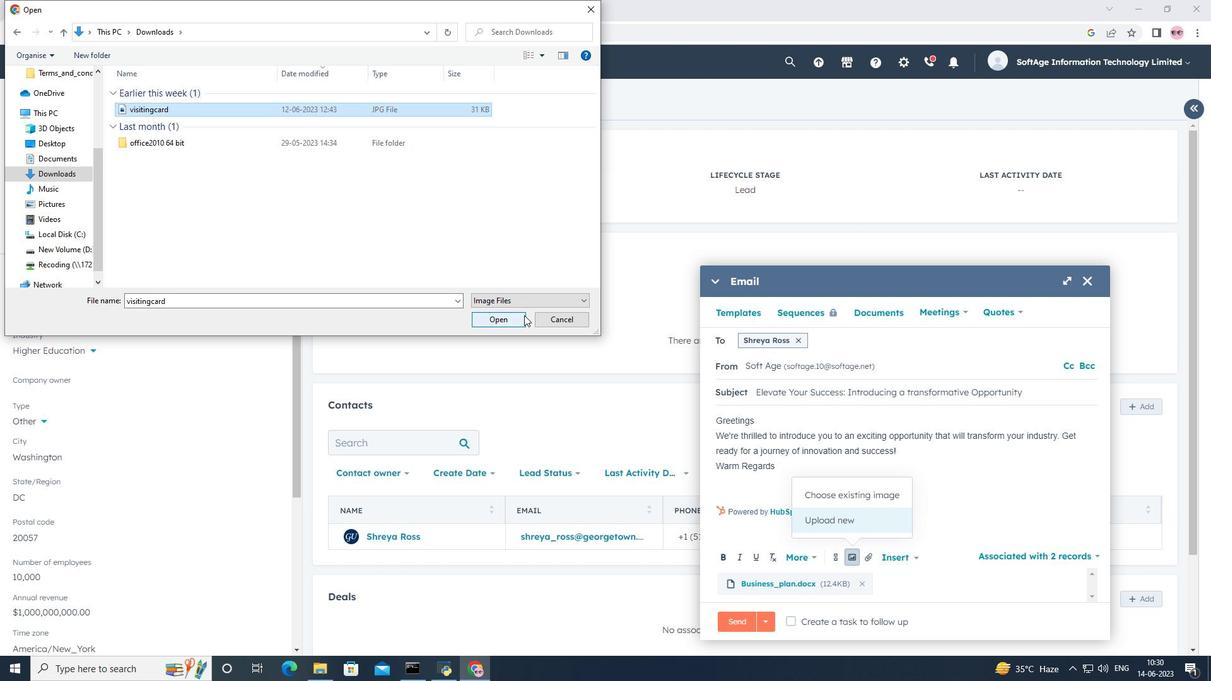 
Action: Mouse pressed left at (523, 316)
Screenshot: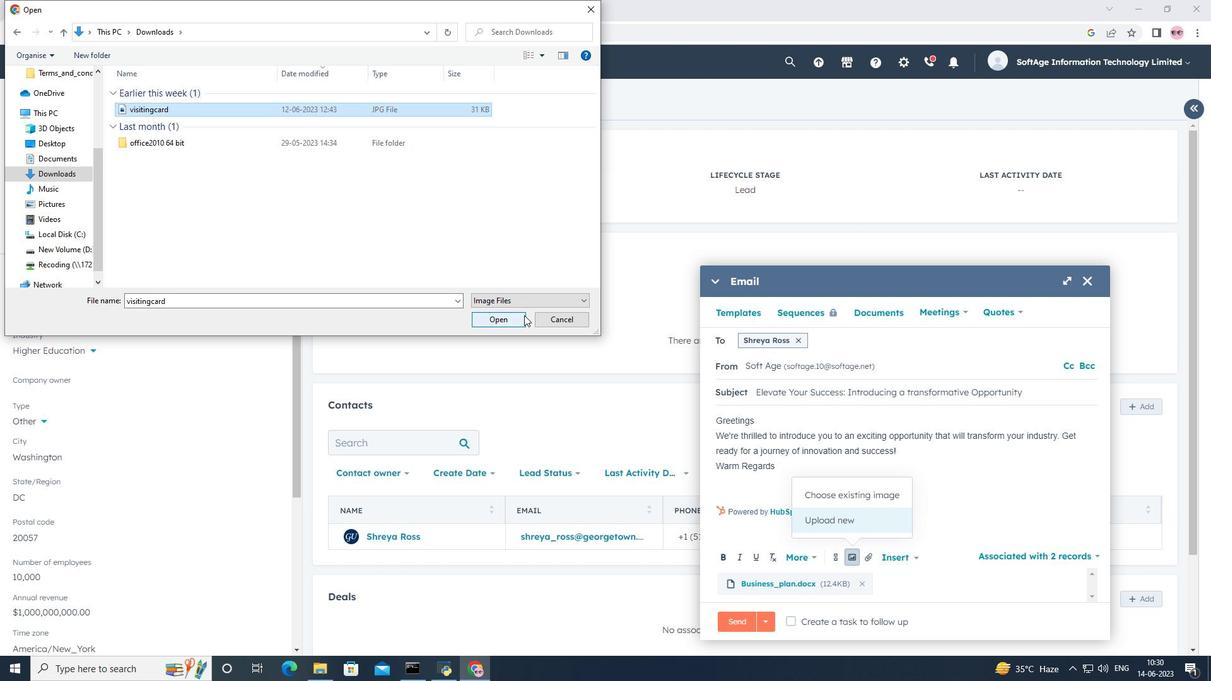 
Action: Mouse moved to (778, 355)
Screenshot: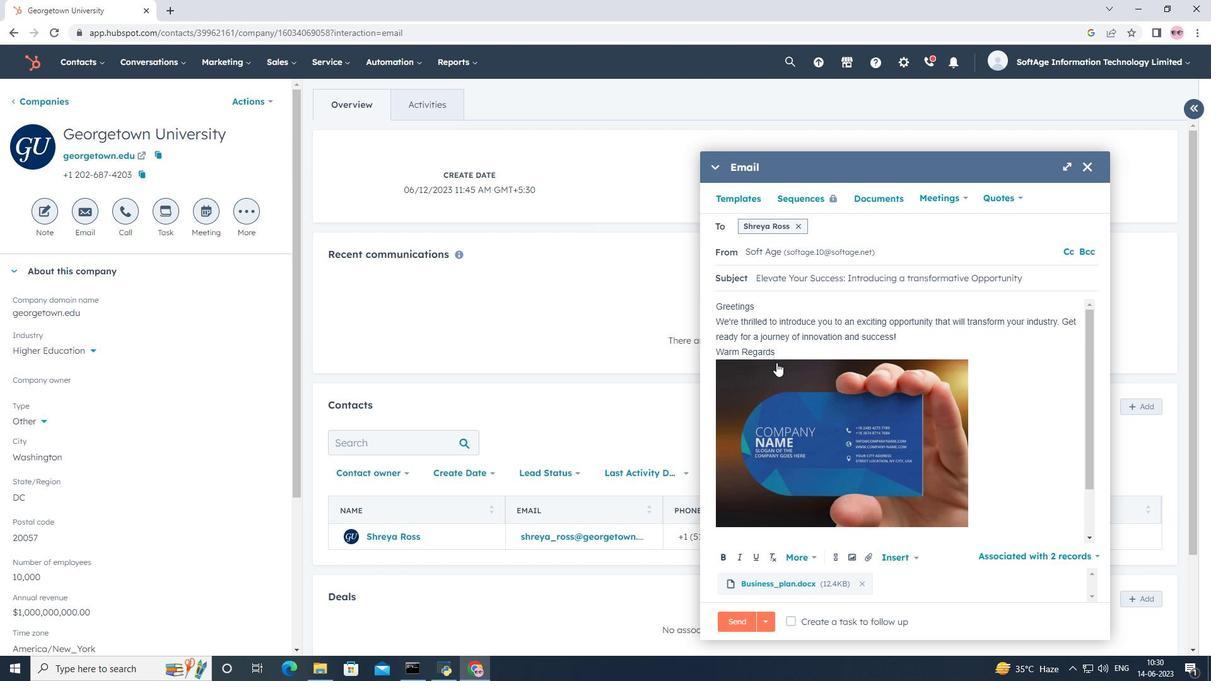 
Action: Mouse pressed left at (778, 355)
Screenshot: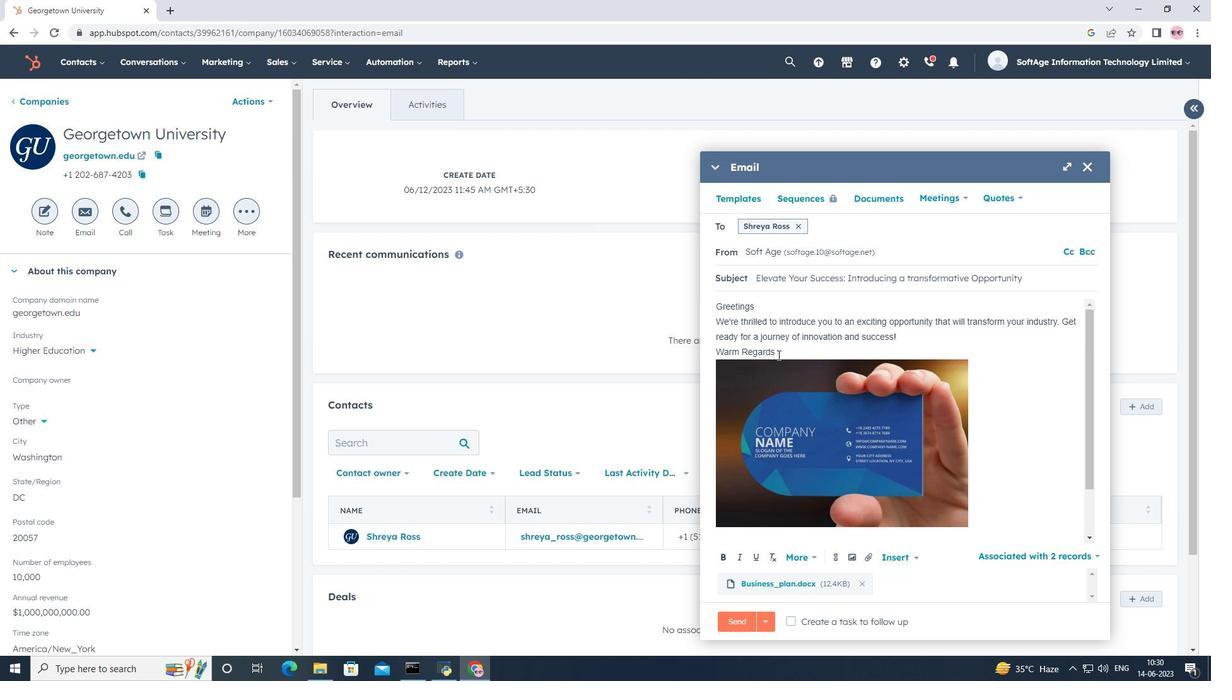 
Action: Key pressed <Key.enter><Key.shift>Linkedin<Key.space>
Screenshot: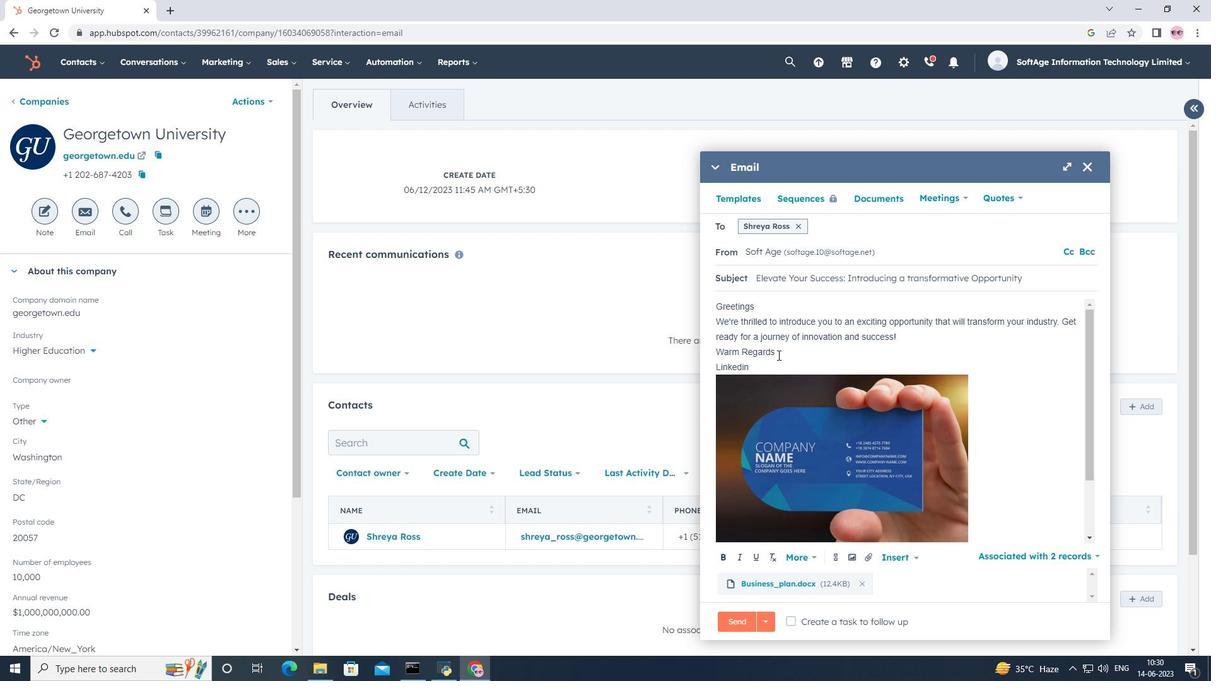 
Action: Mouse moved to (834, 556)
Screenshot: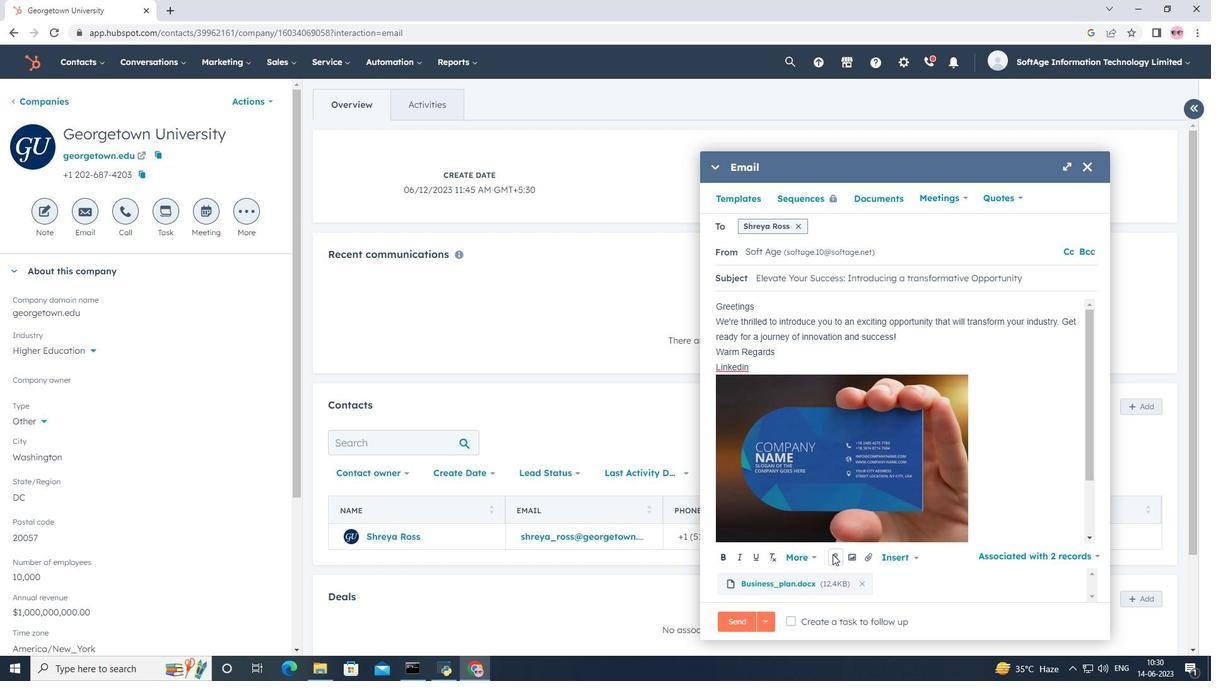
Action: Mouse pressed left at (834, 556)
Screenshot: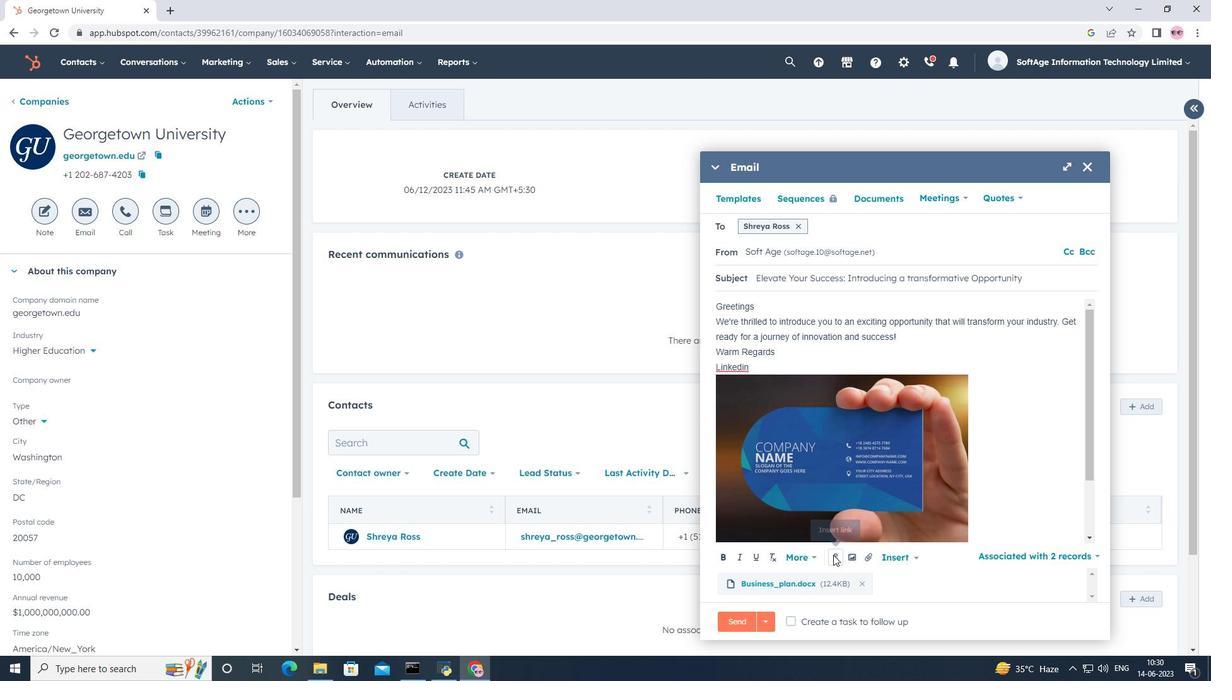 
Action: Mouse moved to (862, 472)
Screenshot: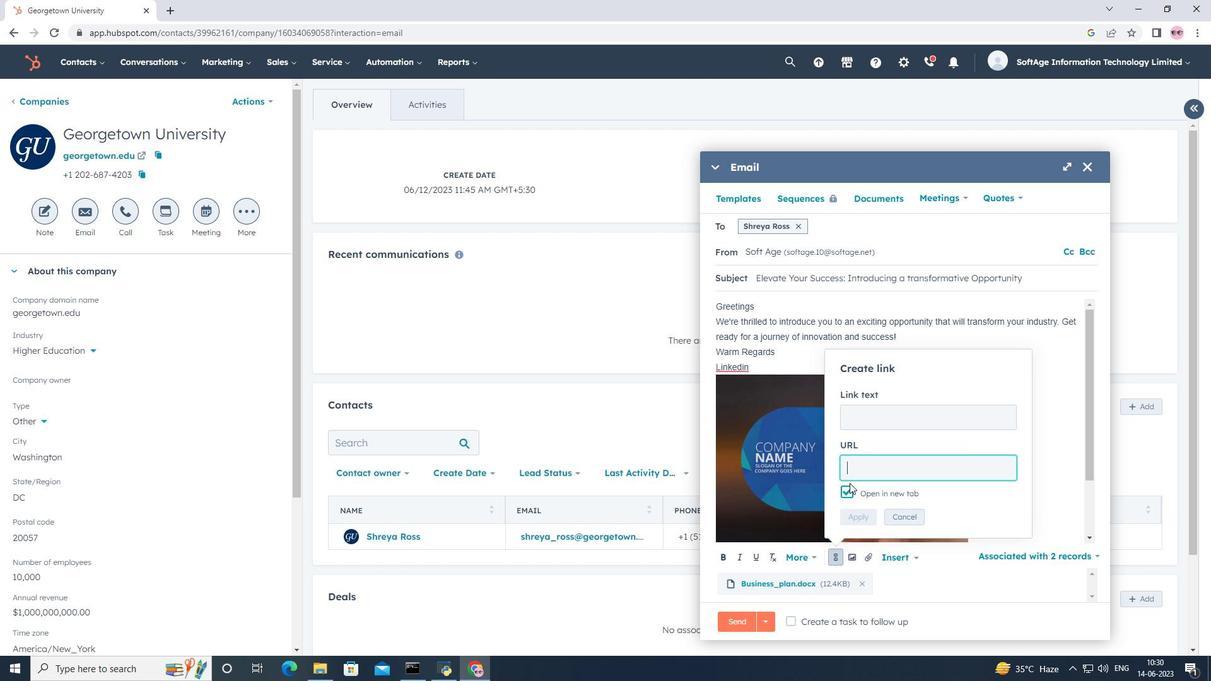 
Action: Key pressed in.linkedin.com
Screenshot: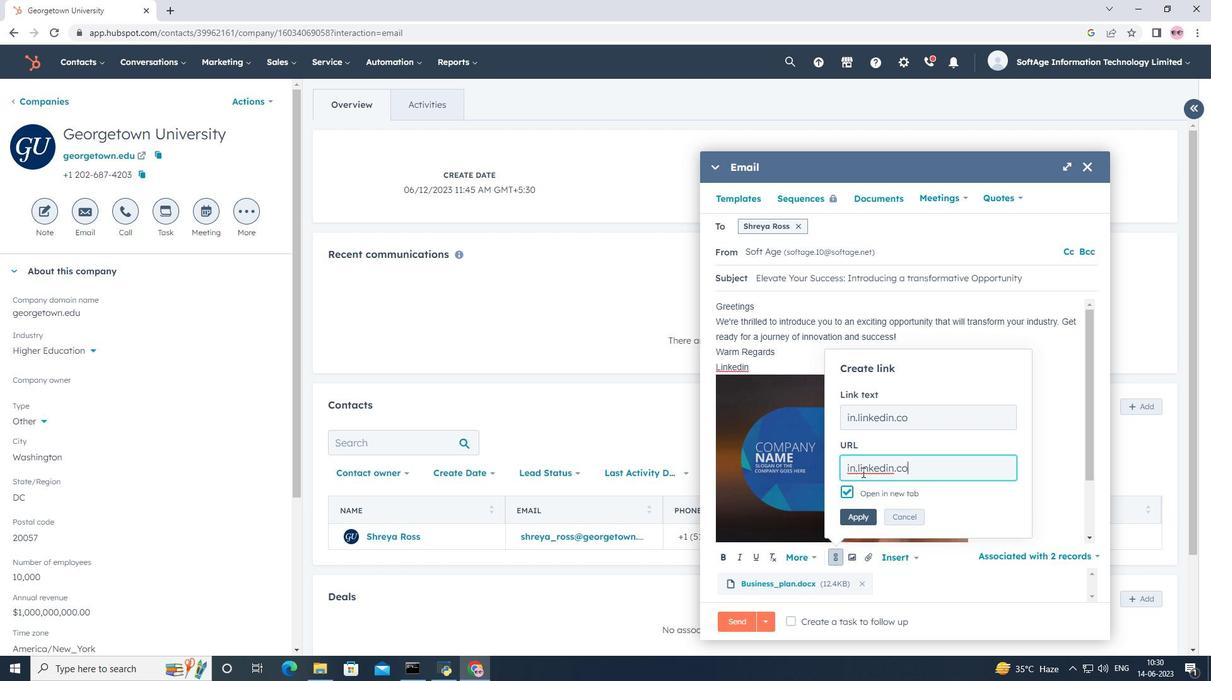 
Action: Mouse moved to (866, 520)
Screenshot: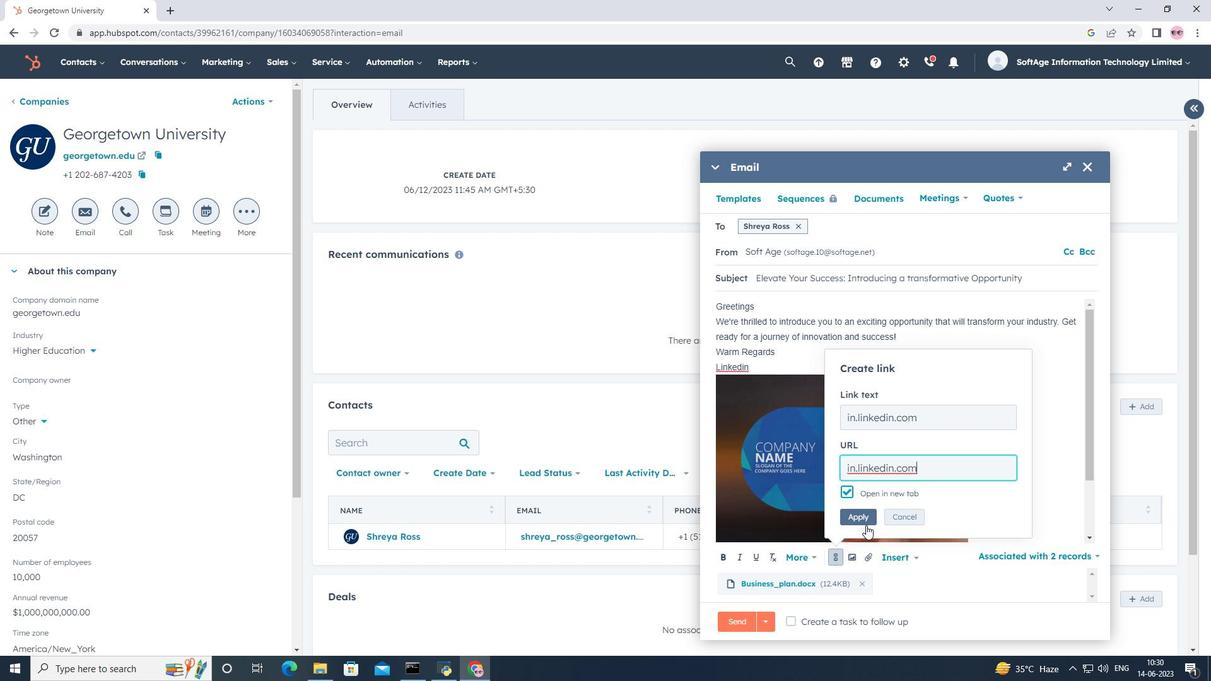 
Action: Mouse pressed left at (866, 520)
Screenshot: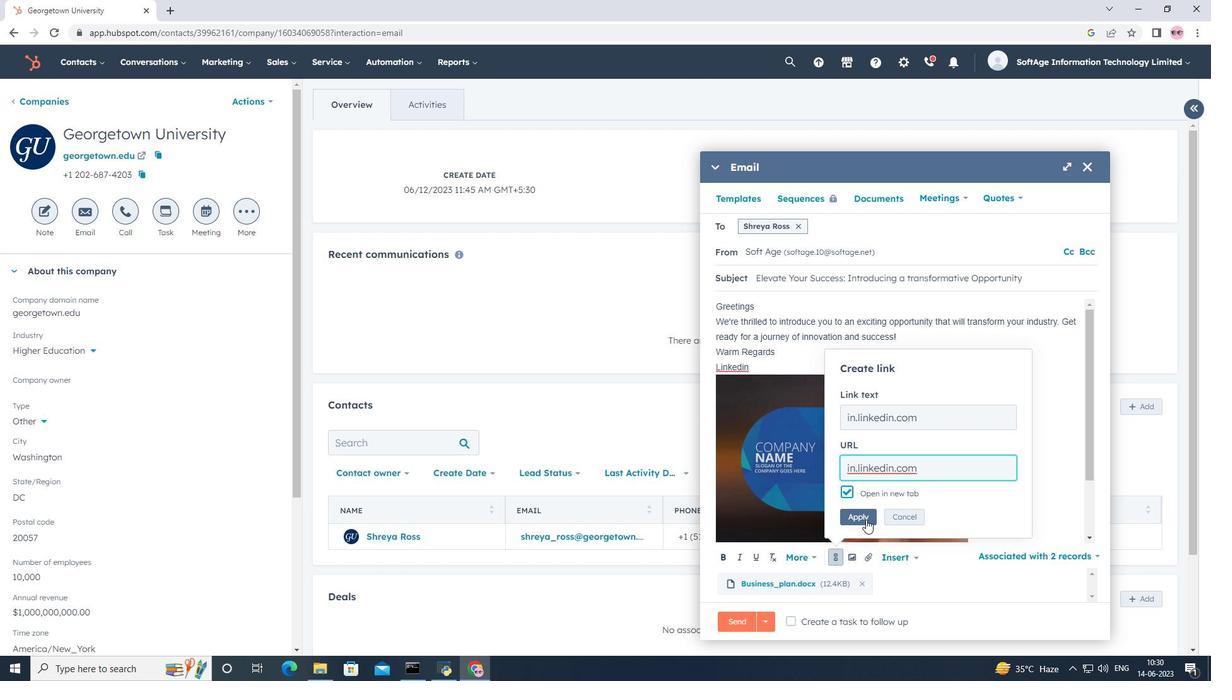 
Action: Mouse moved to (799, 622)
Screenshot: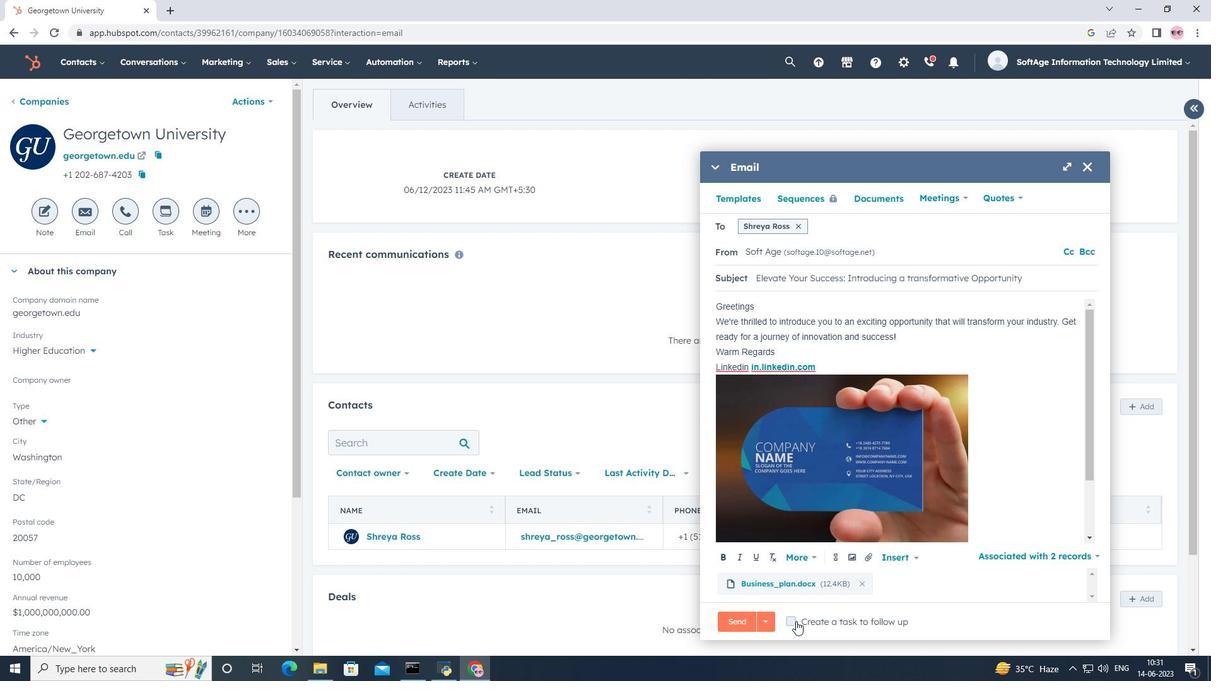 
Action: Mouse pressed left at (799, 622)
Screenshot: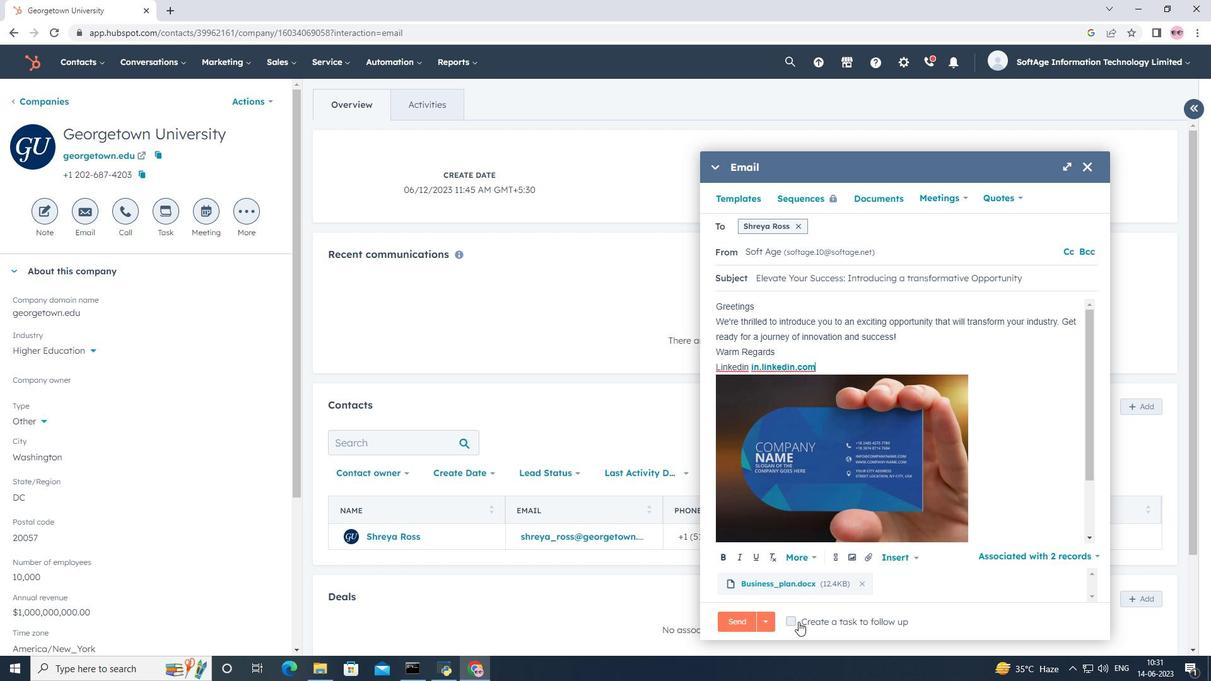 
Action: Mouse moved to (1020, 622)
Screenshot: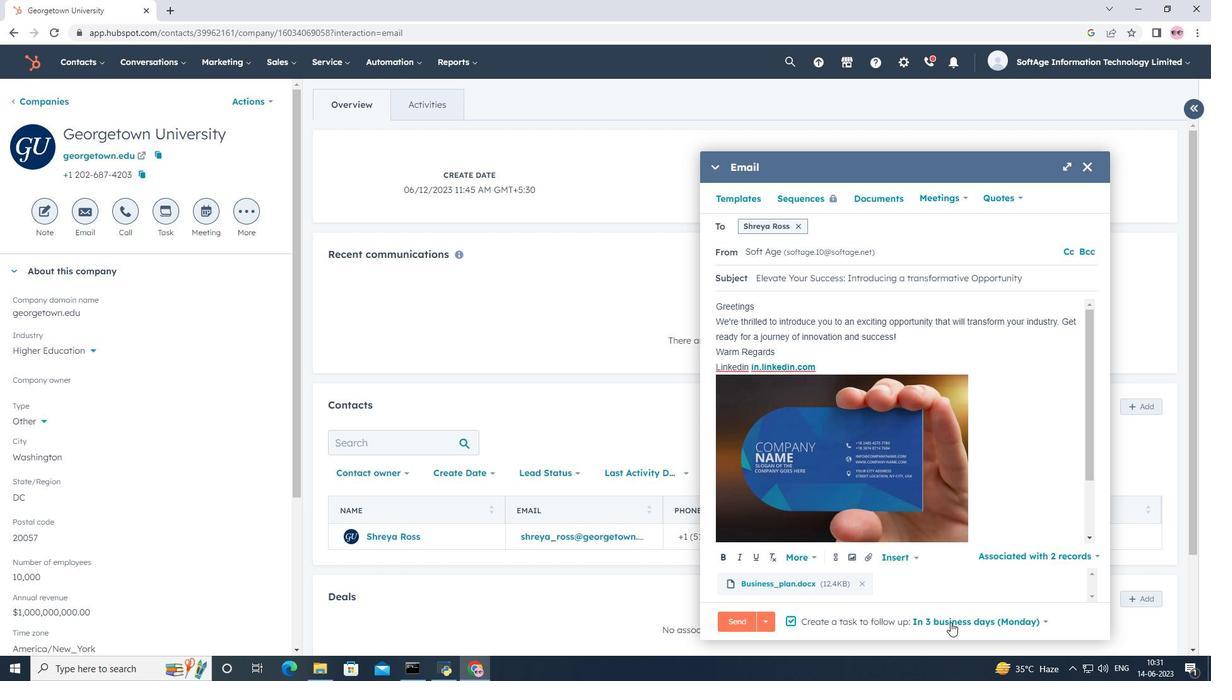 
Action: Mouse pressed left at (1020, 622)
Screenshot: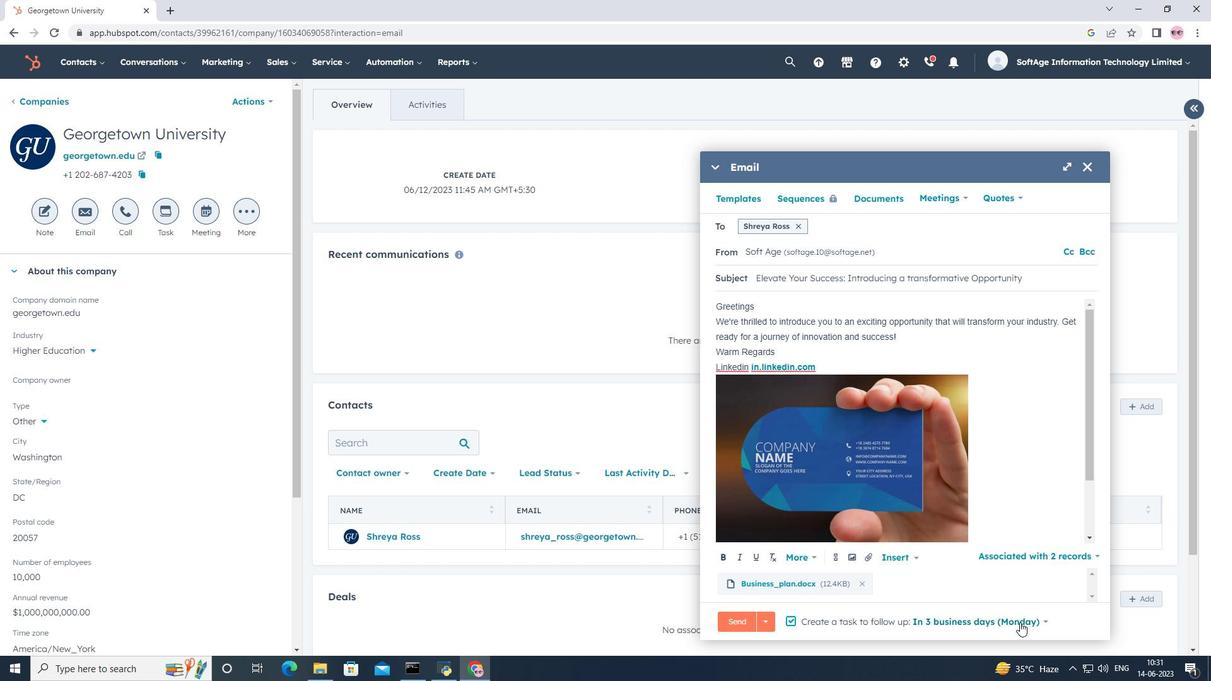 
Action: Mouse moved to (965, 527)
Screenshot: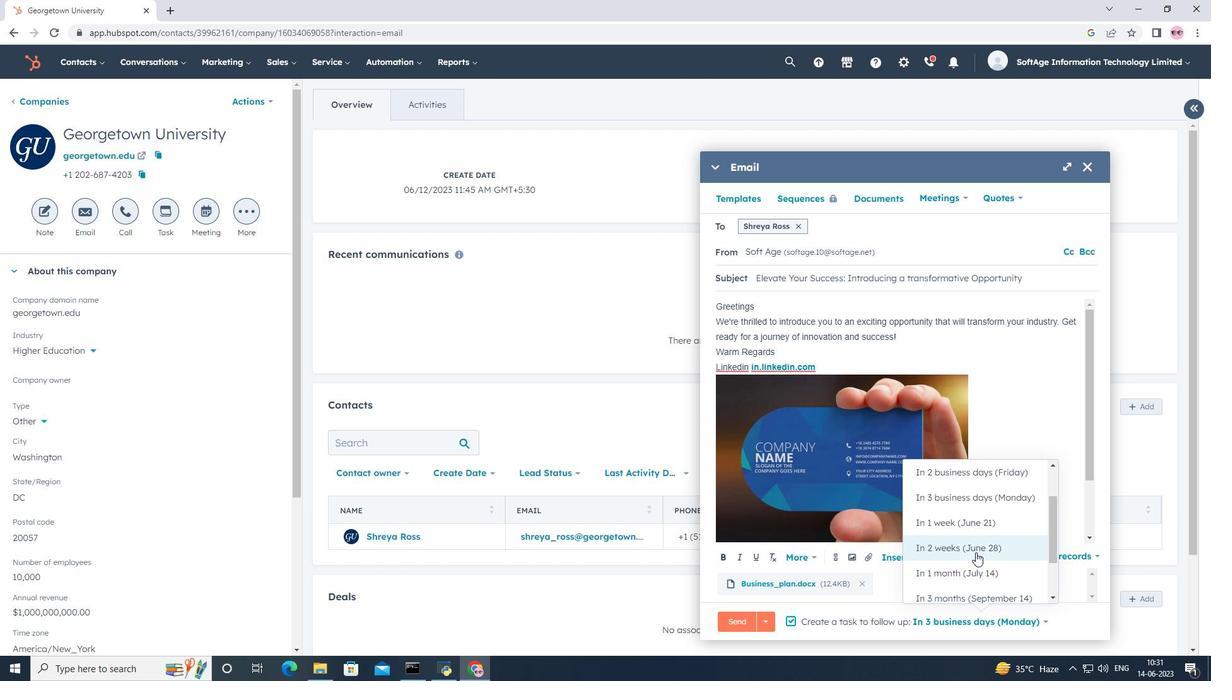 
Action: Mouse pressed left at (965, 527)
Screenshot: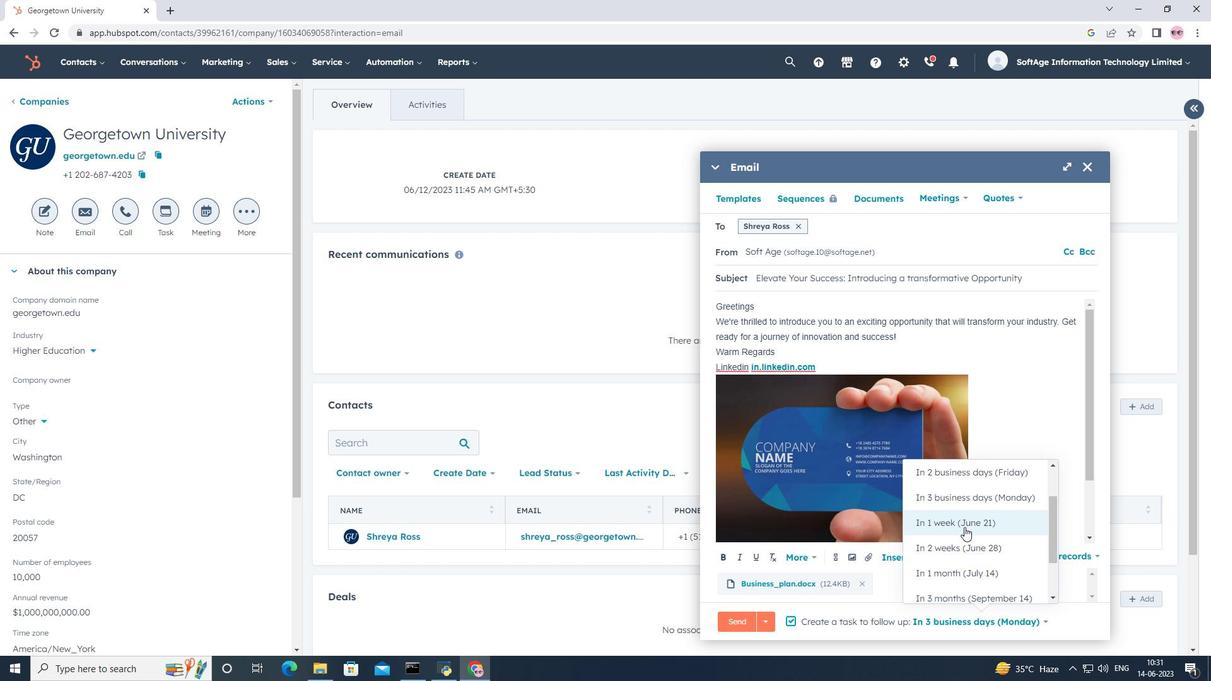 
Action: Mouse moved to (795, 225)
Screenshot: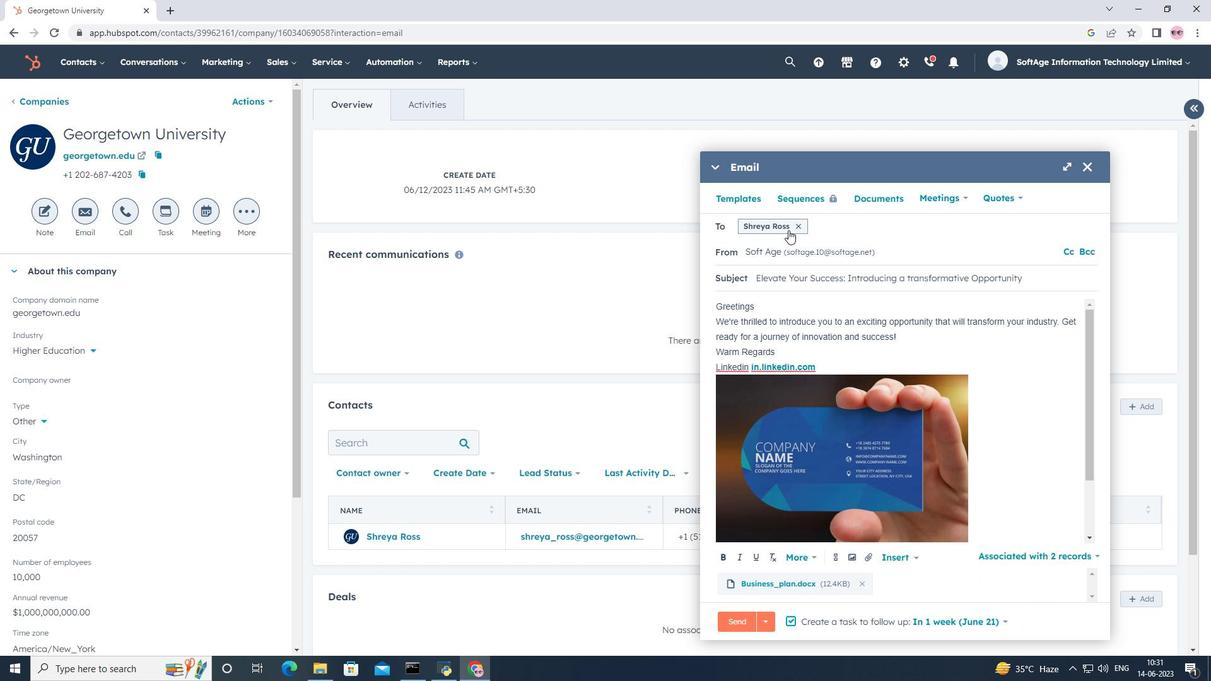 
Action: Mouse pressed left at (795, 225)
Screenshot: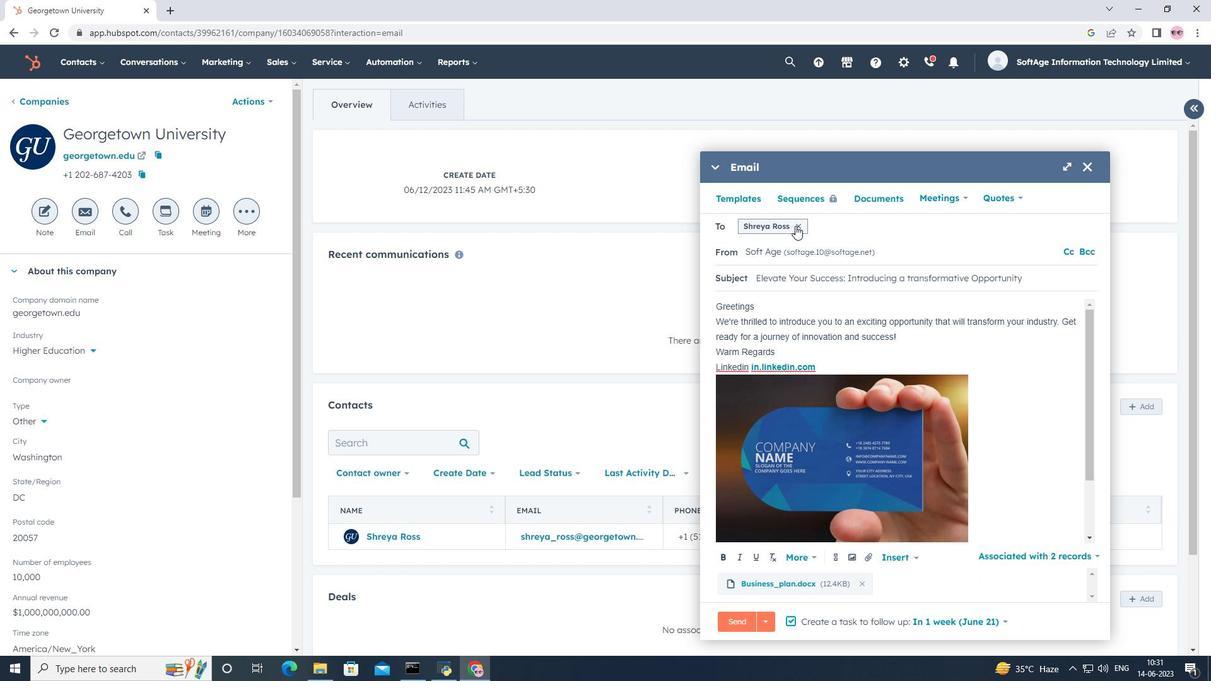 
Action: Mouse pressed left at (795, 225)
Screenshot: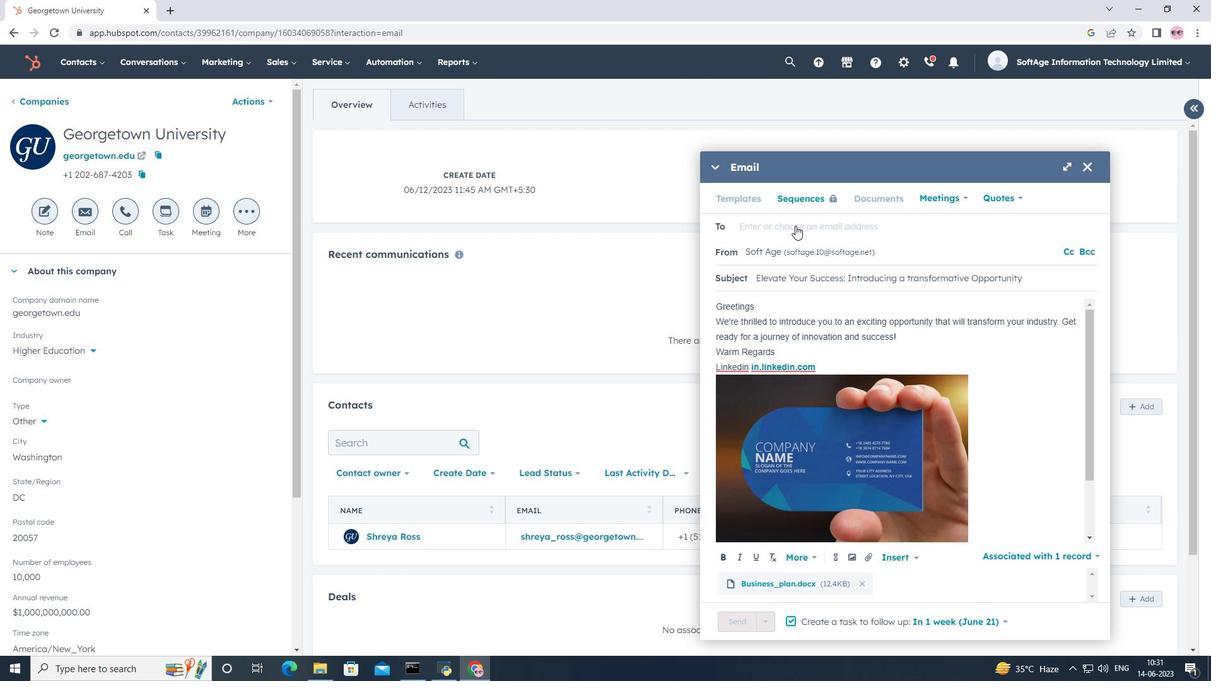 
Action: Mouse moved to (793, 263)
Screenshot: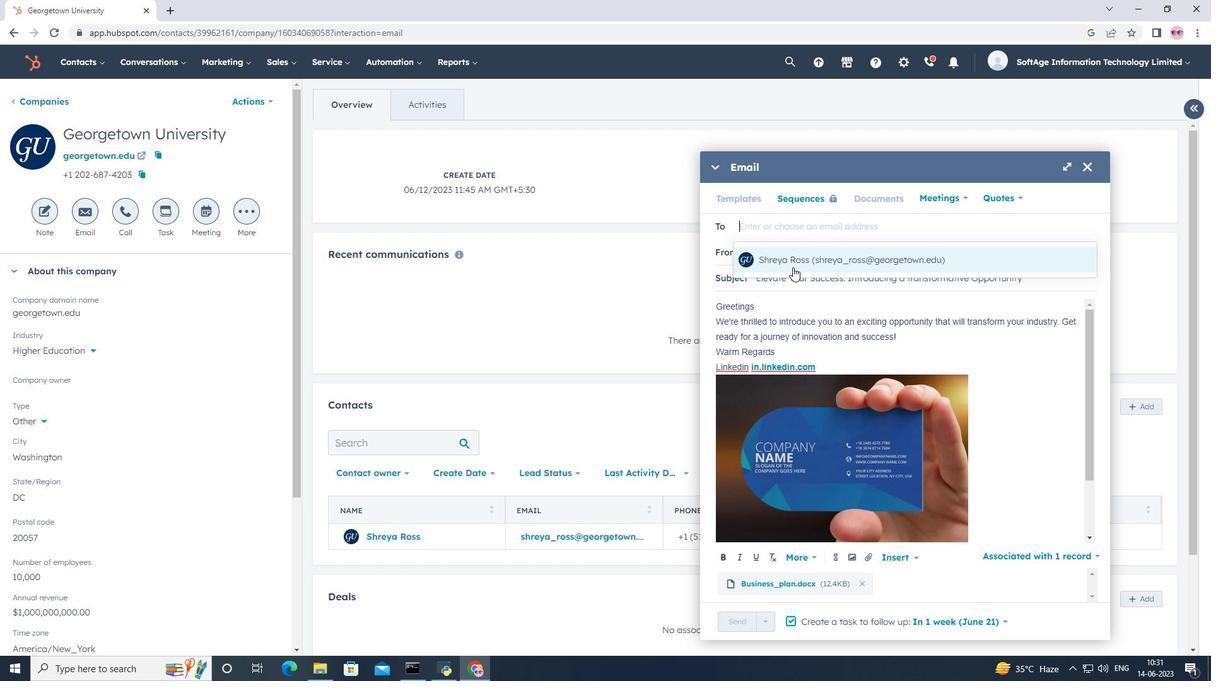 
Action: Mouse pressed left at (793, 263)
Screenshot: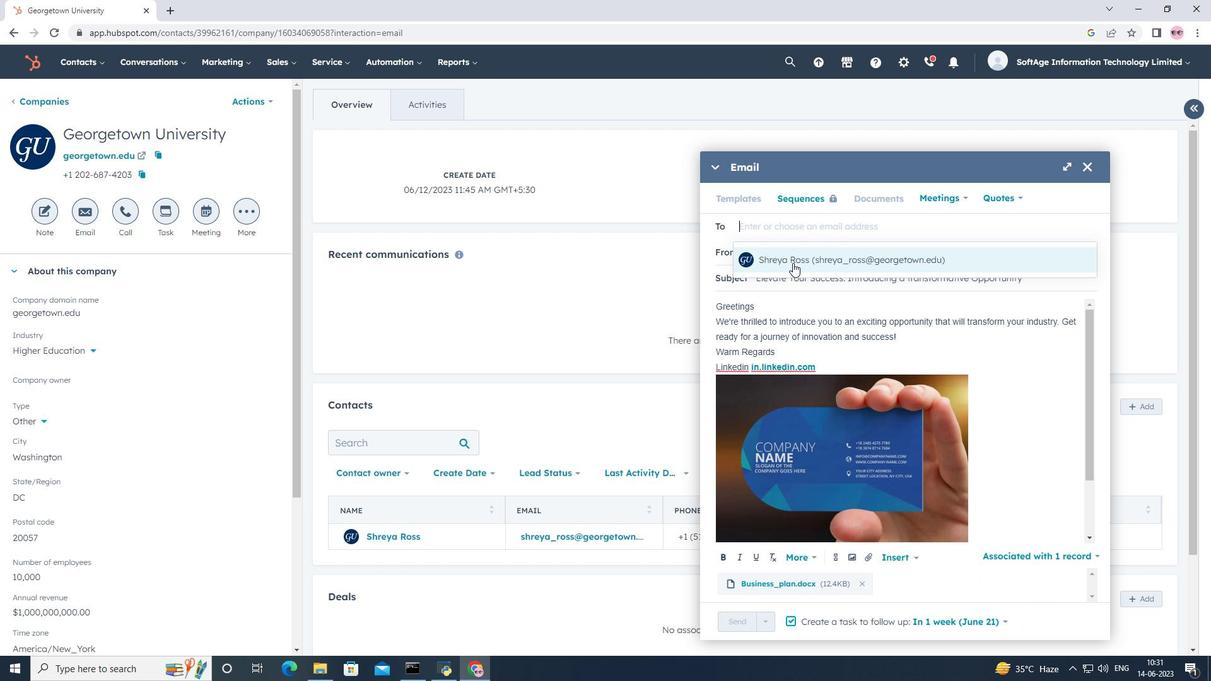 
Action: Mouse moved to (738, 619)
Screenshot: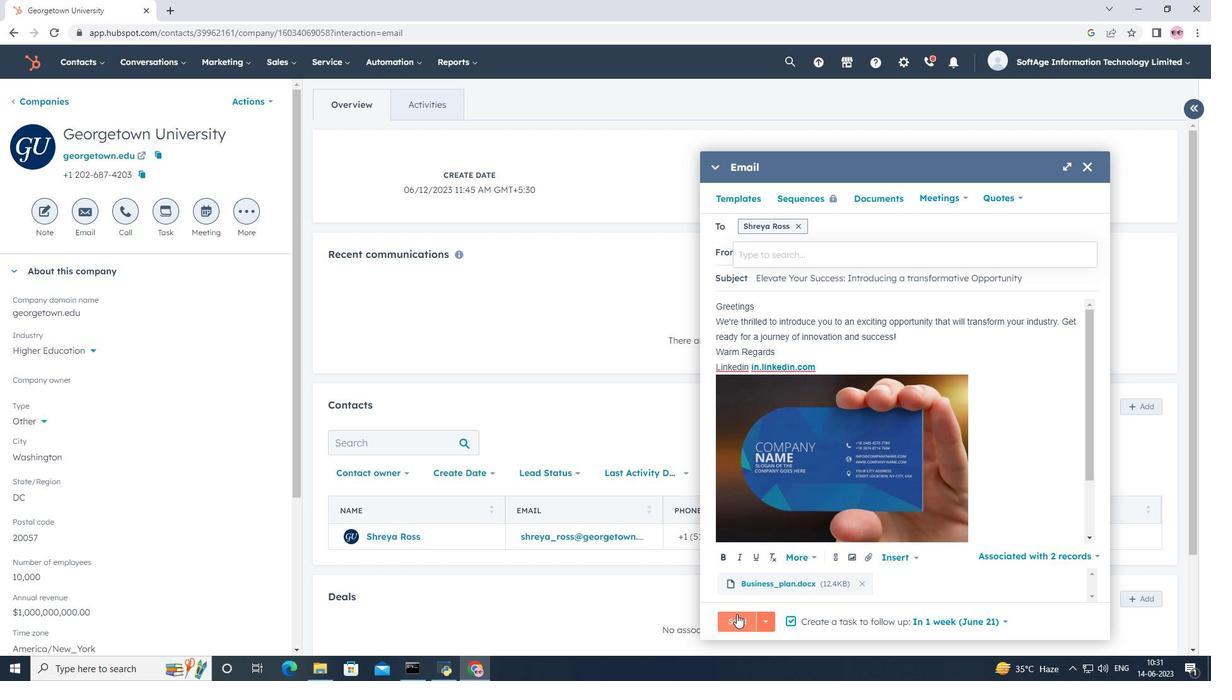 
Action: Mouse pressed left at (738, 619)
Screenshot: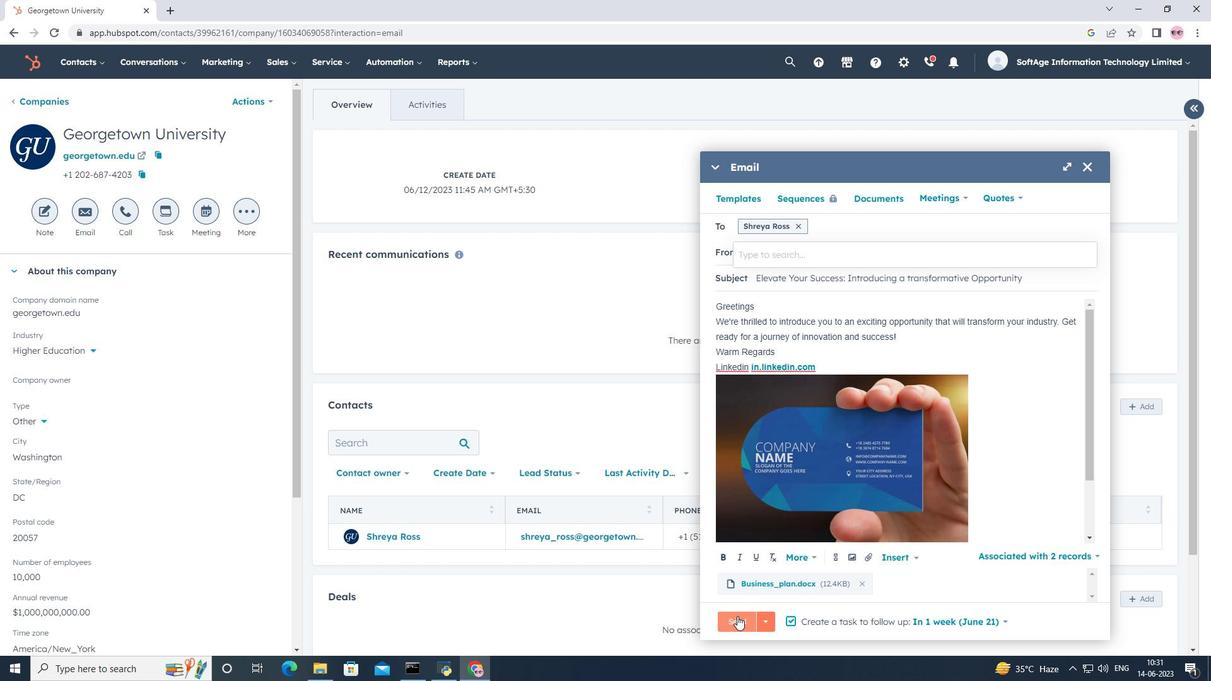 
Action: Mouse moved to (580, 366)
Screenshot: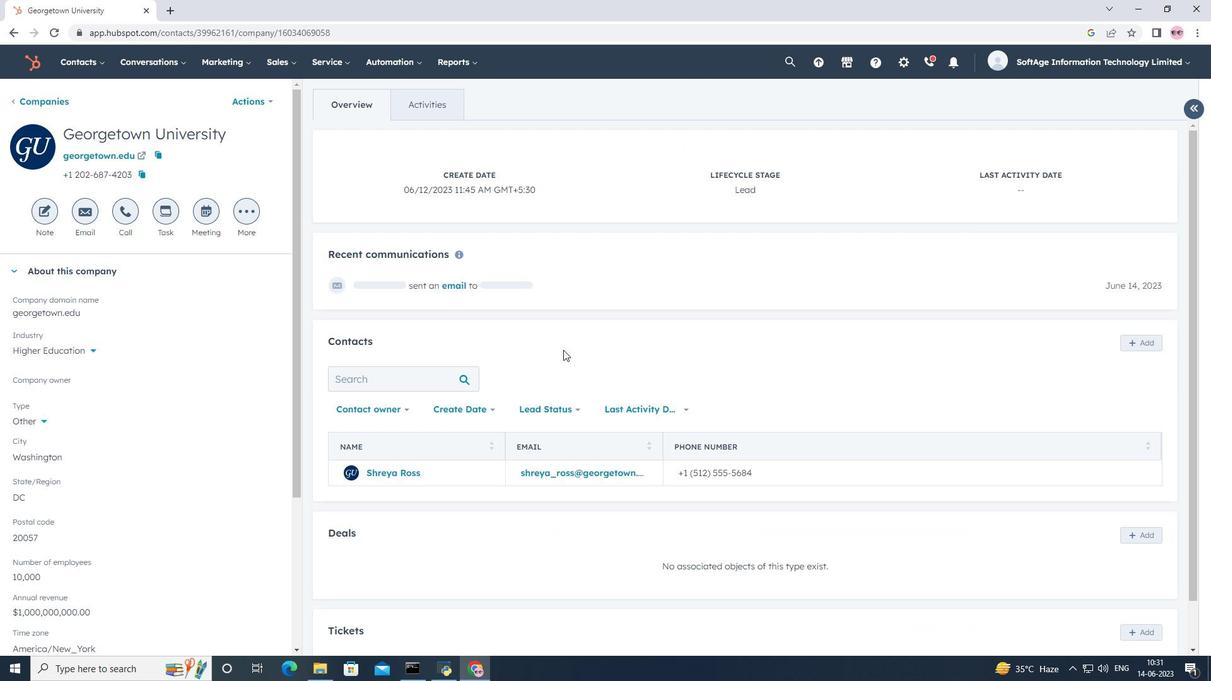 
Action: Mouse scrolled (580, 367) with delta (0, 0)
Screenshot: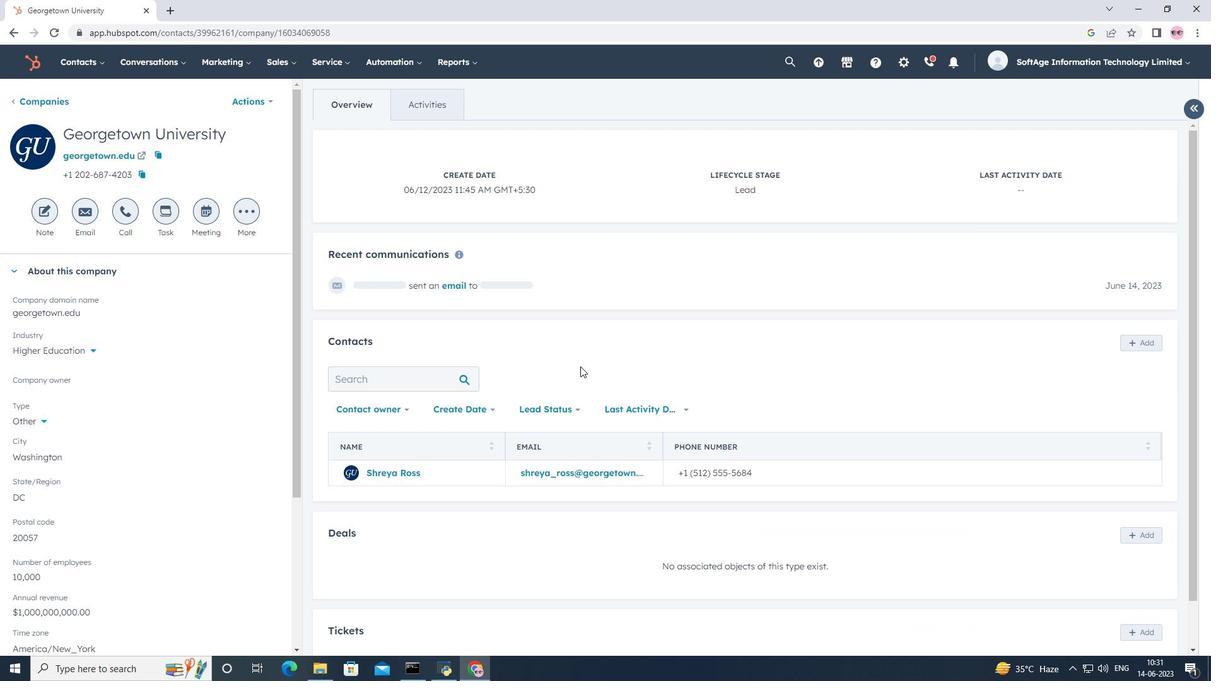 
Action: Mouse scrolled (580, 367) with delta (0, 0)
Screenshot: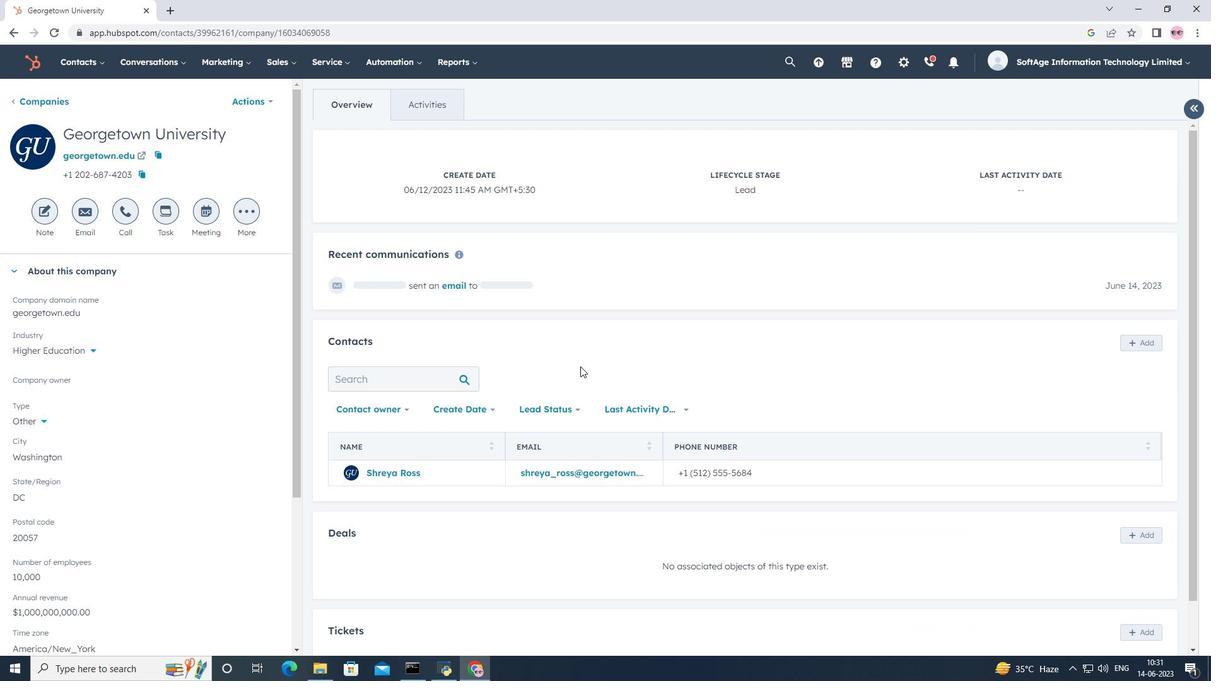 
Action: Mouse scrolled (580, 367) with delta (0, 0)
Screenshot: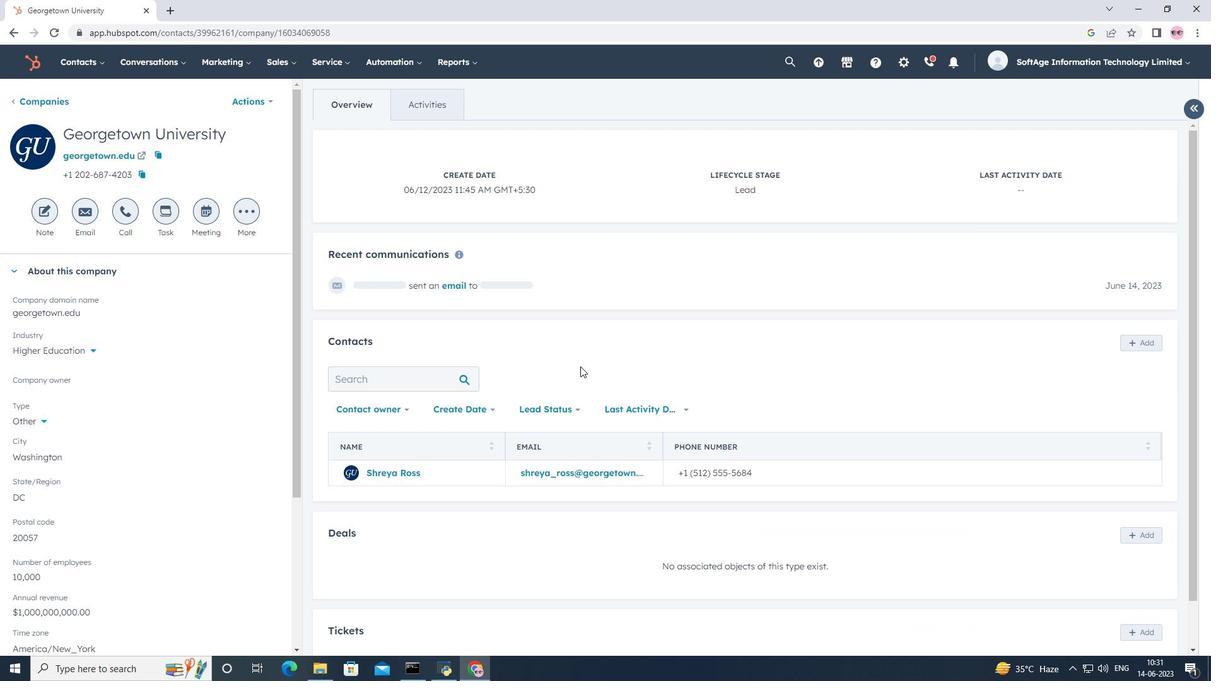 
Action: Mouse scrolled (580, 367) with delta (0, 0)
Screenshot: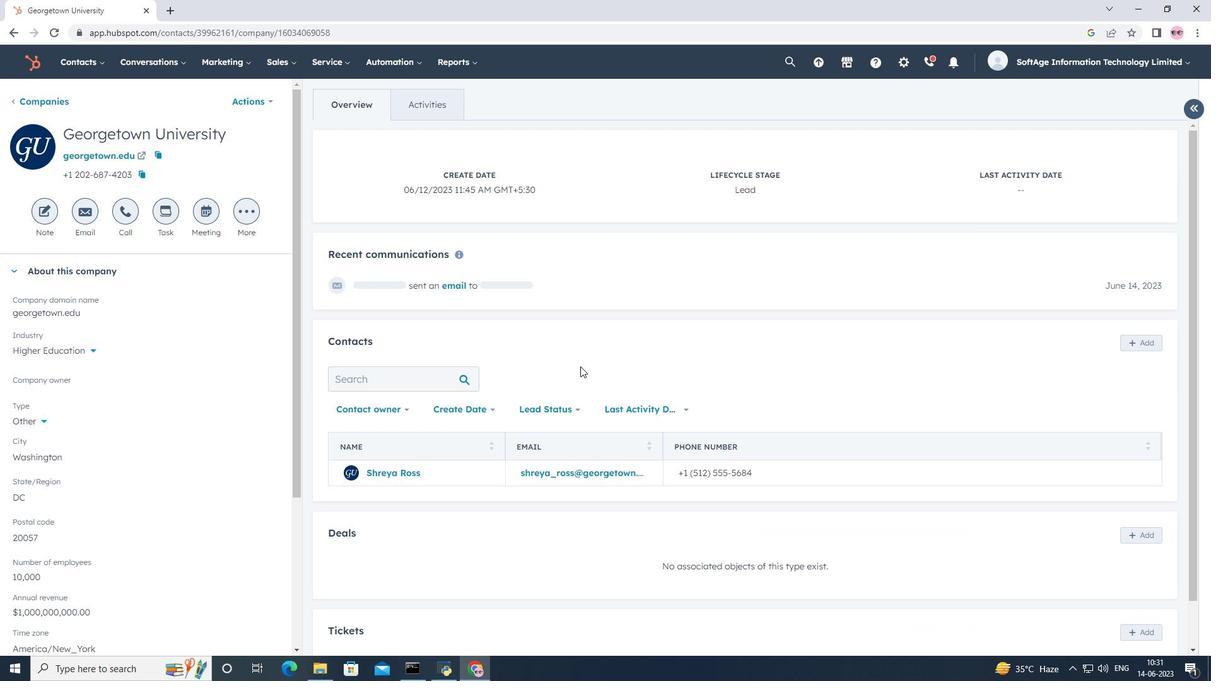 
Action: Mouse scrolled (580, 367) with delta (0, 0)
Screenshot: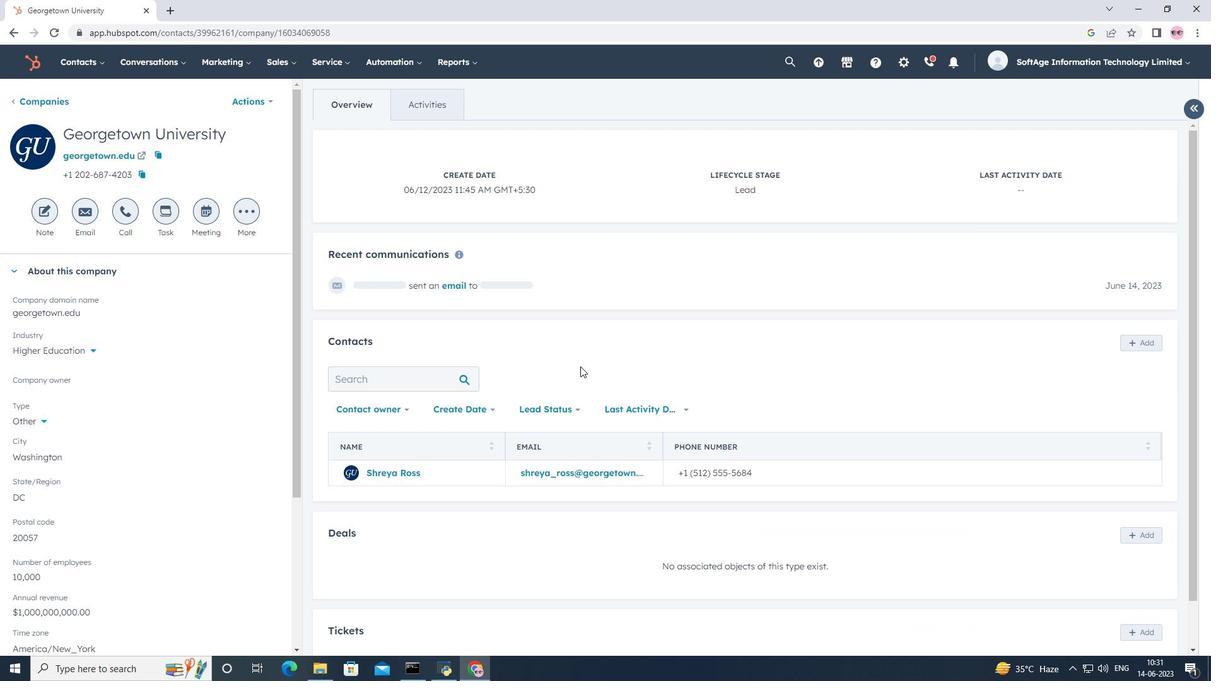 
Action: Mouse moved to (593, 359)
Screenshot: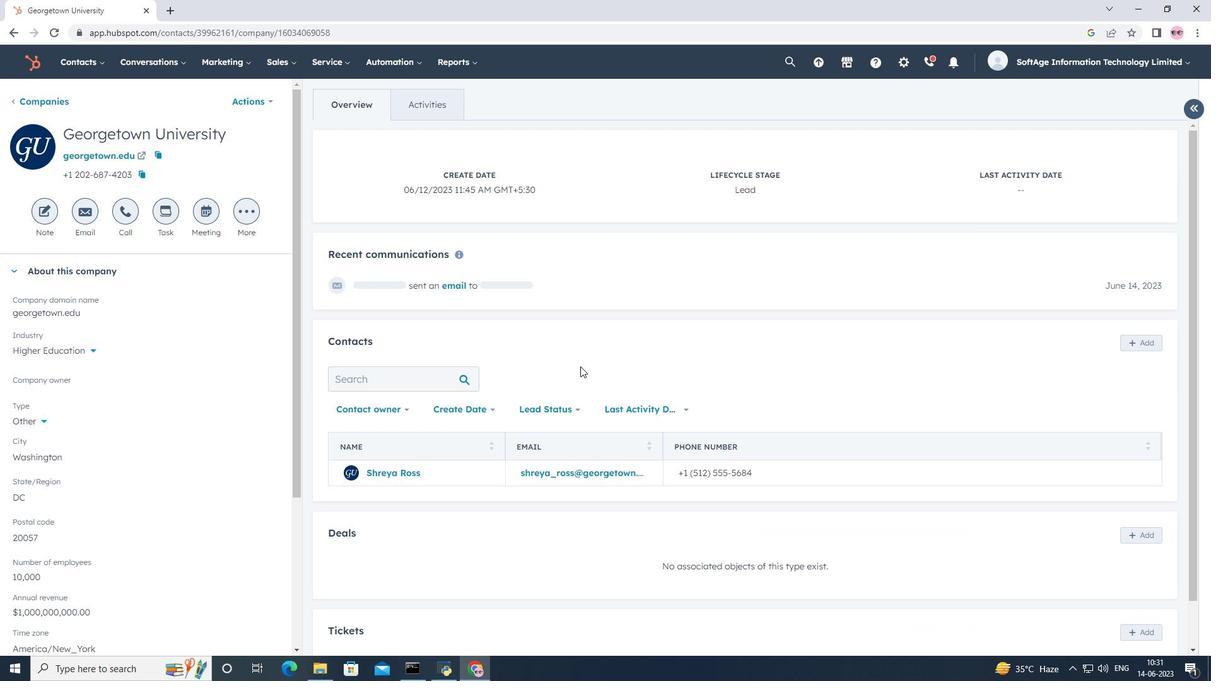 
Action: Mouse scrolled (593, 358) with delta (0, 0)
Screenshot: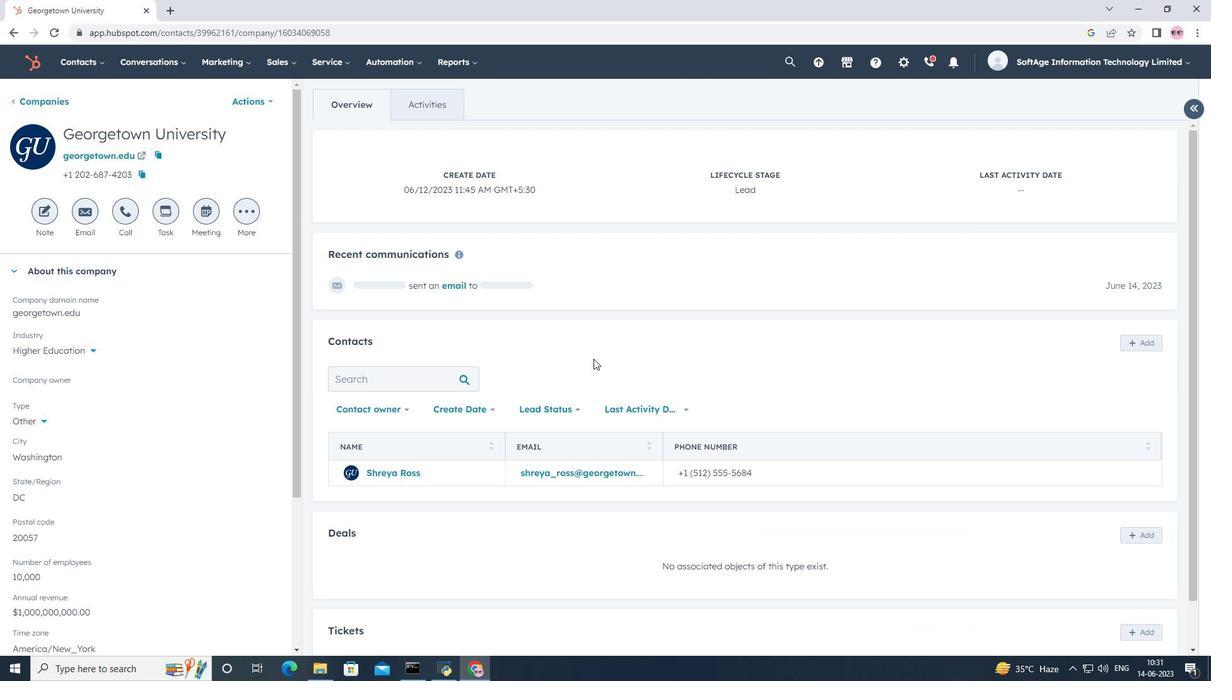 
Action: Mouse scrolled (593, 359) with delta (0, 0)
Screenshot: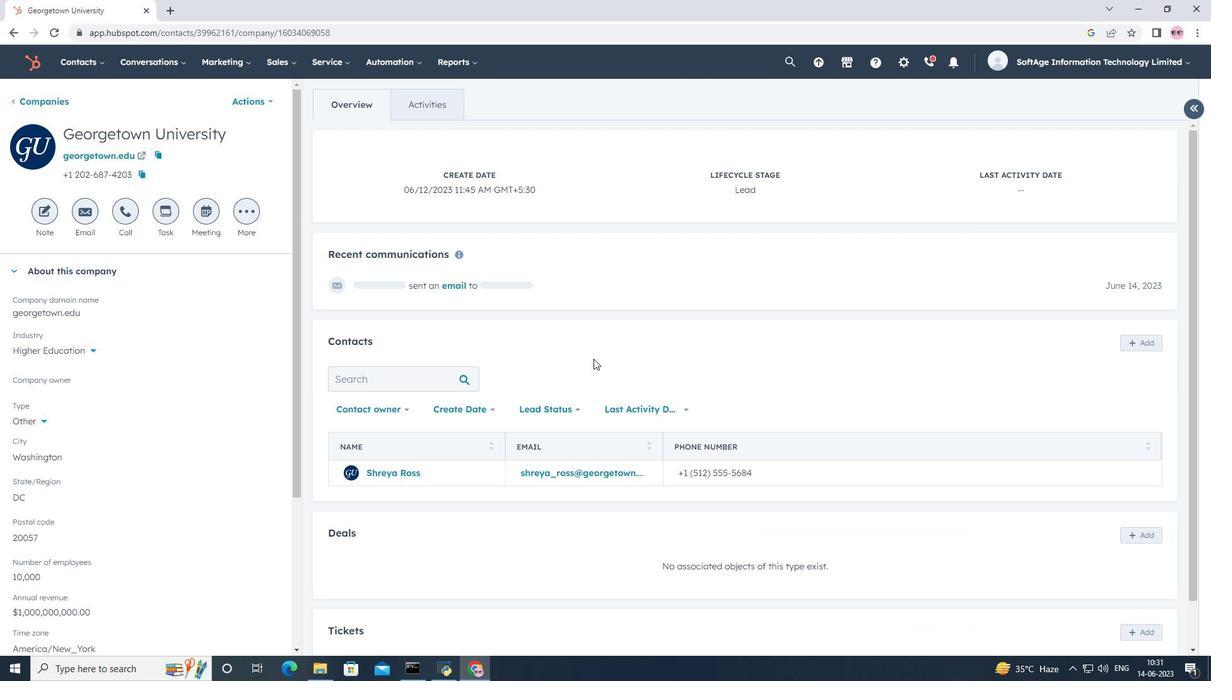 
Action: Mouse scrolled (593, 358) with delta (0, 0)
Screenshot: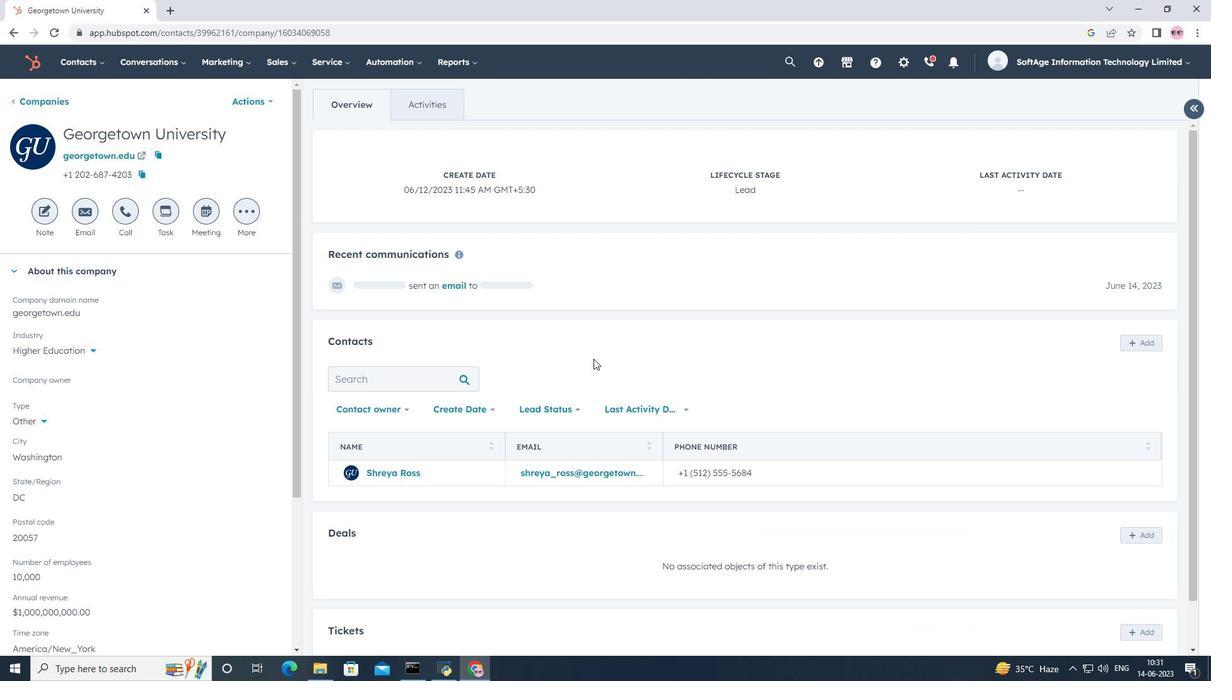 
Action: Mouse scrolled (593, 358) with delta (0, 0)
Screenshot: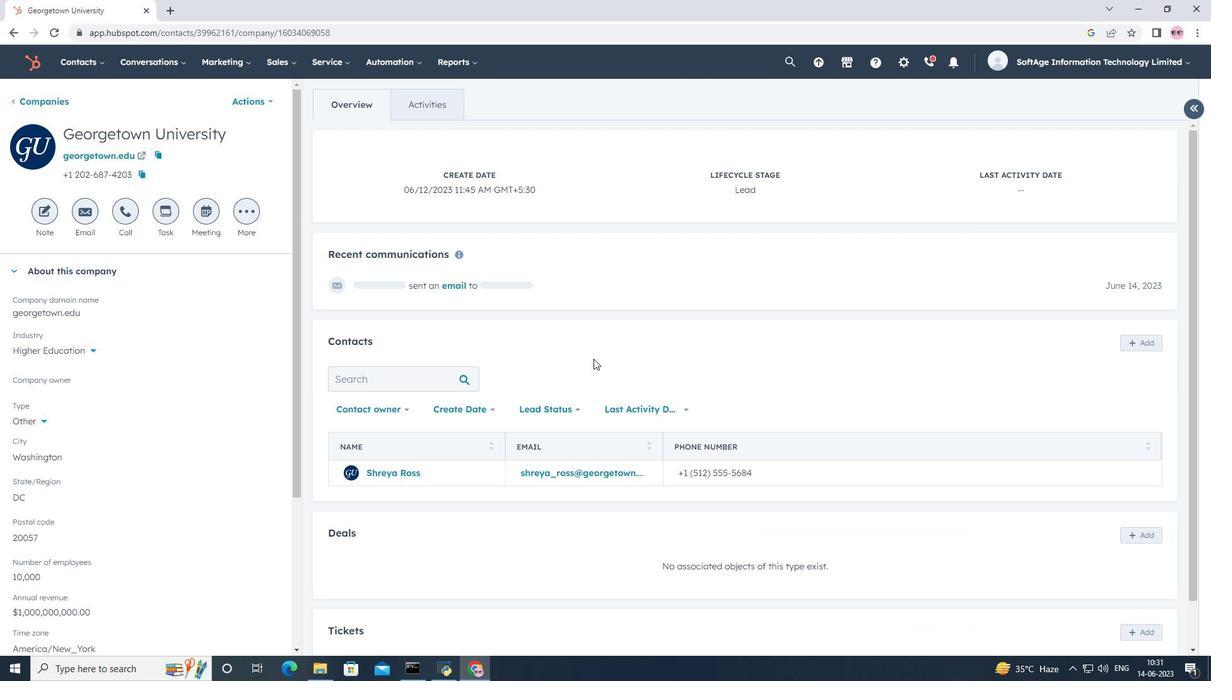 
